 Task: In the Contact  JohnJackson120@Zoho.com, Create email and send with subject: 'Elevate Your Success: Introducing a Transformative Opportunity', and with mail content 'Hello,_x000D_
Unlock your full potential with our game-changing solution. Embrace the possibilities and embark on a journey of growth and success in your industry._x000D_
Regards', attach the document: Agenda.pdf and insert image: visitingcard.jpg. Below Regards, write Instagram and insert the URL: 'www.instagram.com'. Mark checkbox to create task to follow up : In 1 week. Logged in from softage.10@softage.net
Action: Mouse moved to (67, 55)
Screenshot: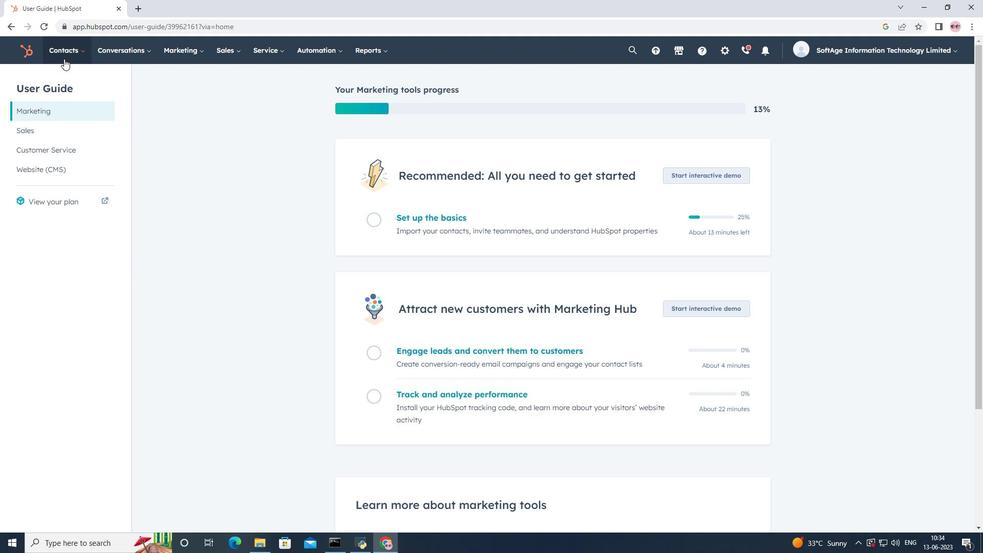 
Action: Mouse pressed left at (67, 55)
Screenshot: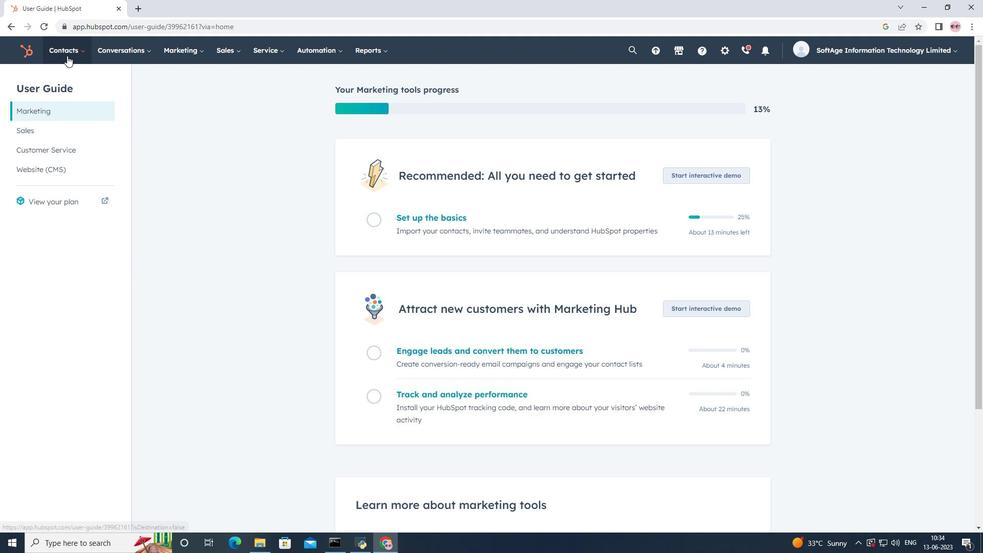 
Action: Mouse moved to (79, 89)
Screenshot: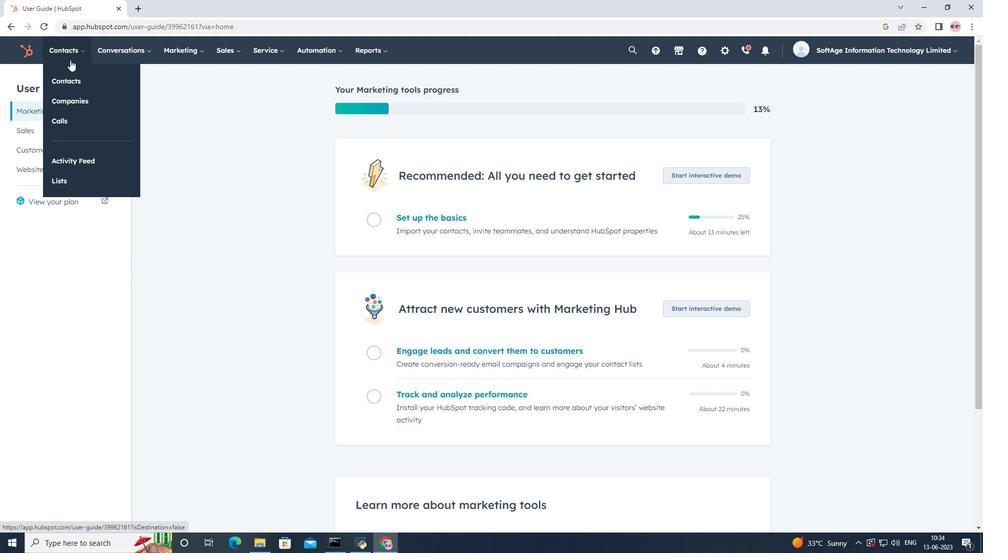 
Action: Mouse pressed left at (79, 89)
Screenshot: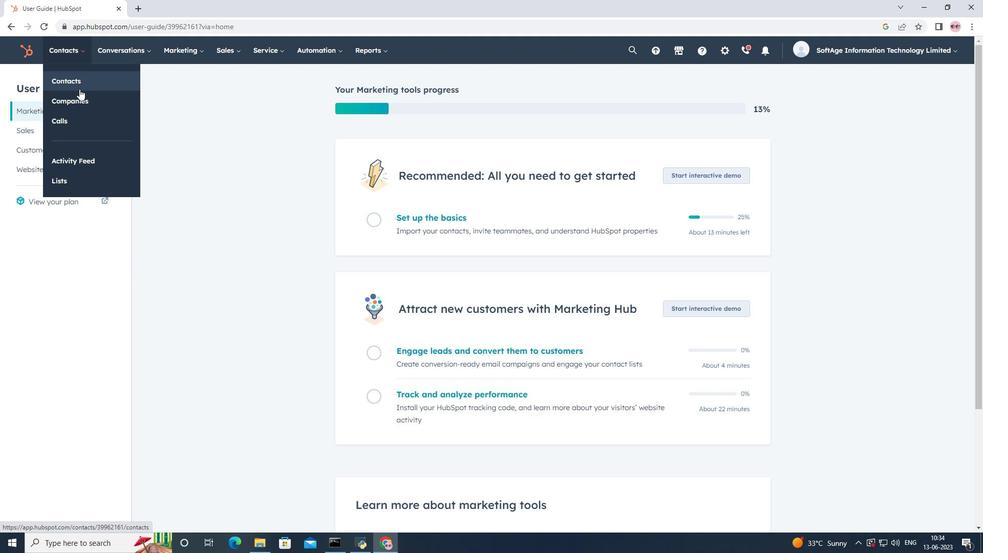
Action: Mouse moved to (95, 168)
Screenshot: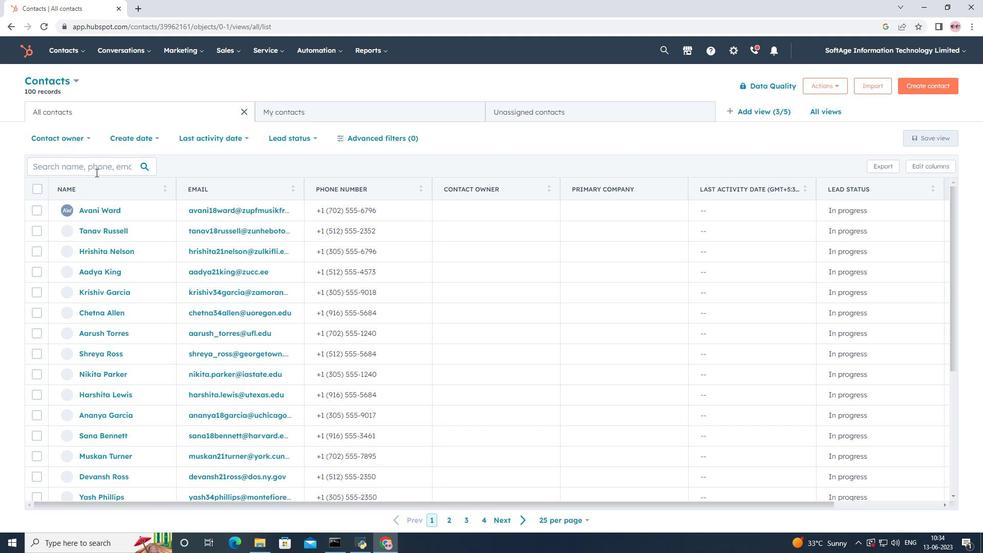 
Action: Mouse pressed left at (95, 168)
Screenshot: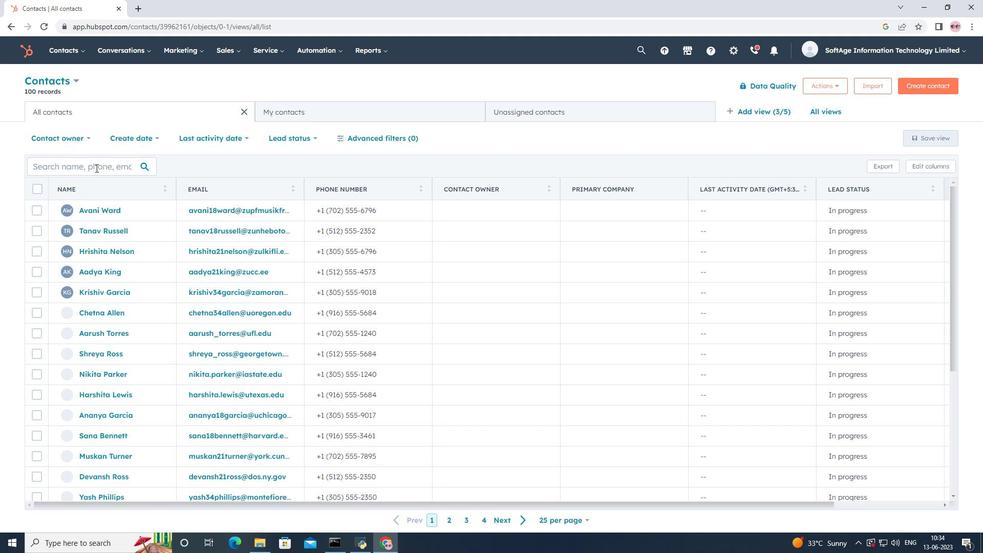 
Action: Key pressed <Key.shift>John<Key.space><Key.backspace><Key.shift><Key.shift><Key.shift><Key.shift><Key.shift><Key.shift><Key.shift><Key.shift><Key.shift><Key.shift><Key.shift><Key.shift><Key.shift>Jackson120<Key.shift>@<Key.shift>Zoha<Key.backspace>o.com
Screenshot: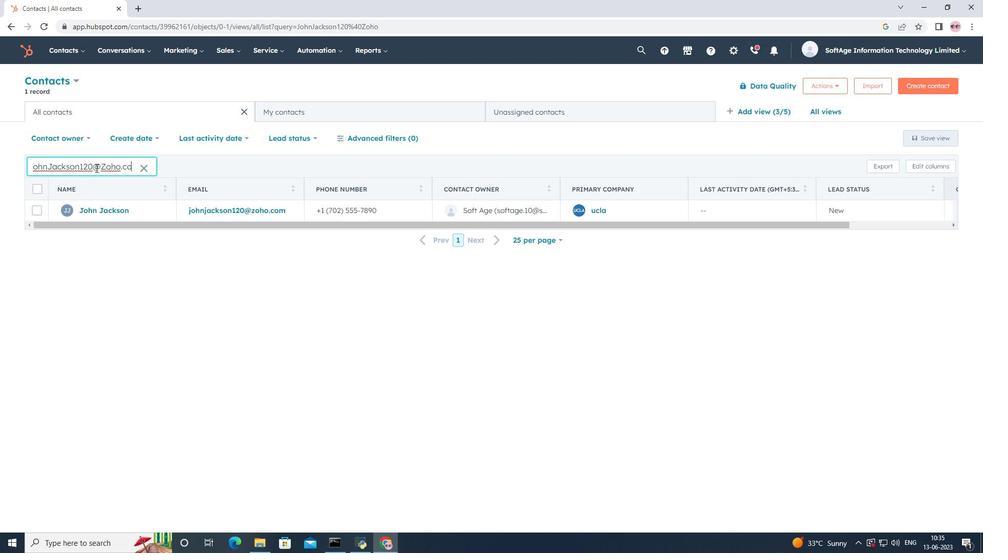 
Action: Mouse moved to (112, 211)
Screenshot: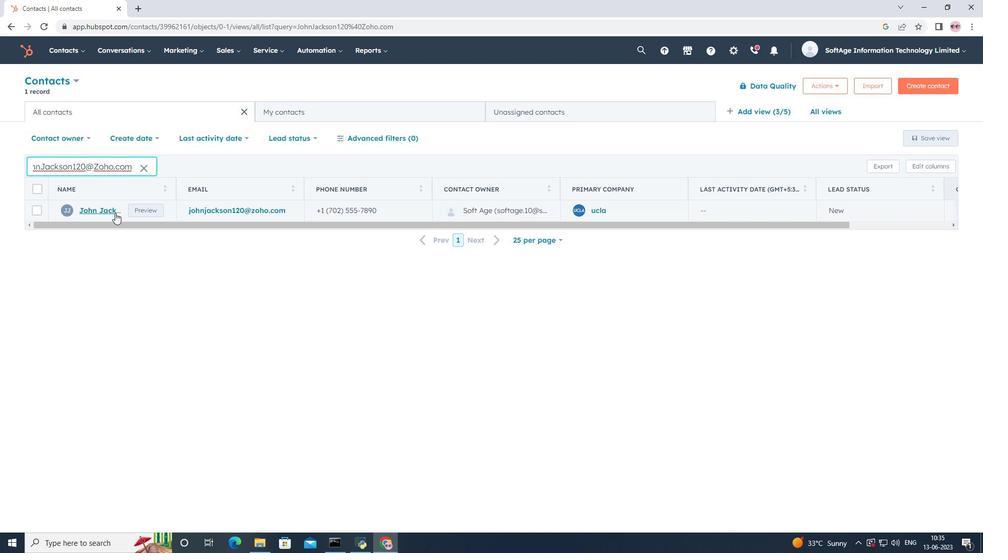 
Action: Mouse pressed left at (112, 211)
Screenshot: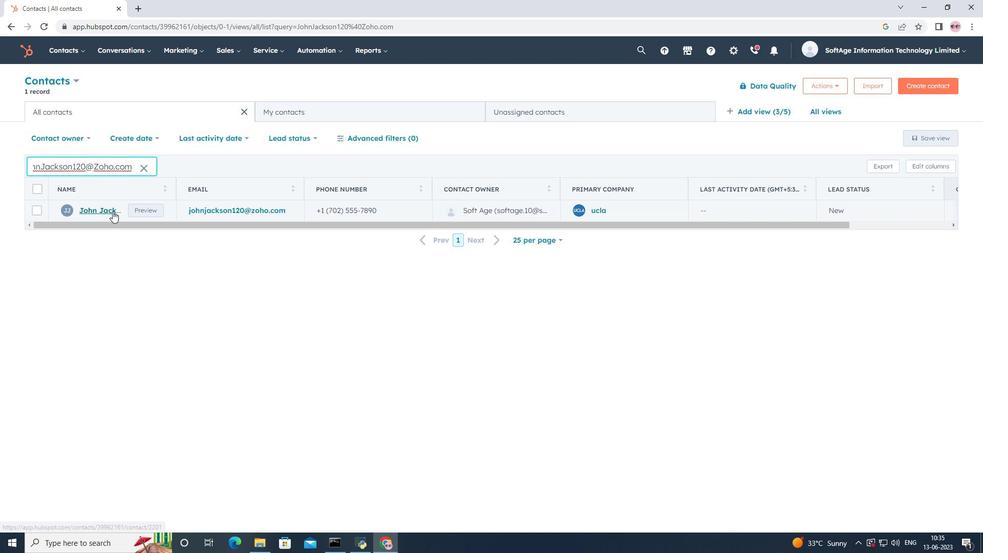 
Action: Mouse moved to (66, 169)
Screenshot: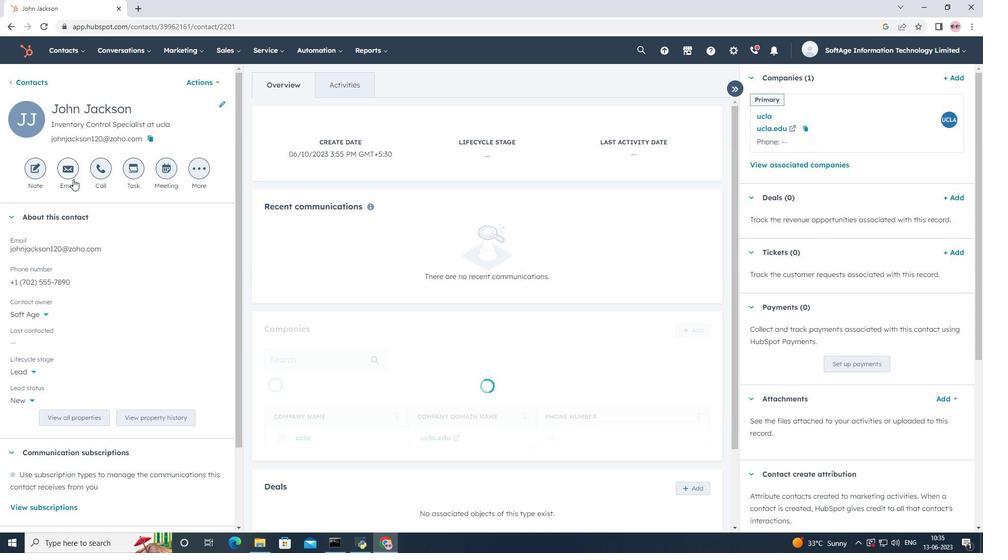 
Action: Mouse pressed left at (66, 169)
Screenshot: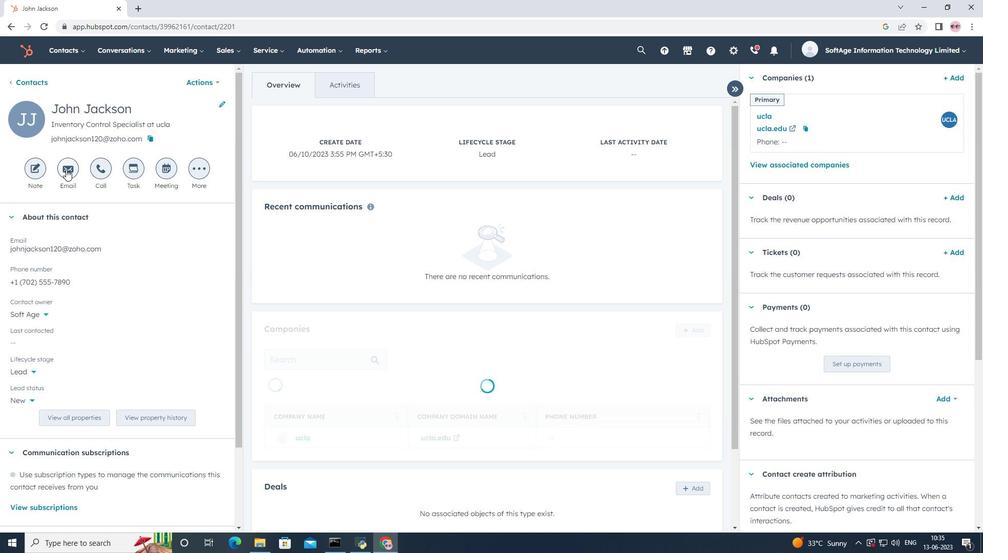 
Action: Mouse moved to (634, 346)
Screenshot: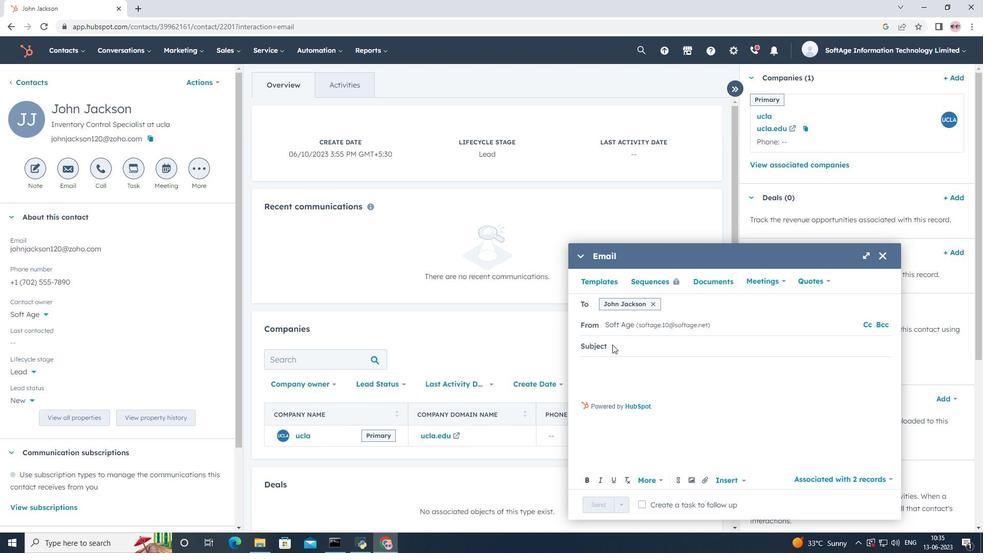 
Action: Mouse pressed left at (634, 346)
Screenshot: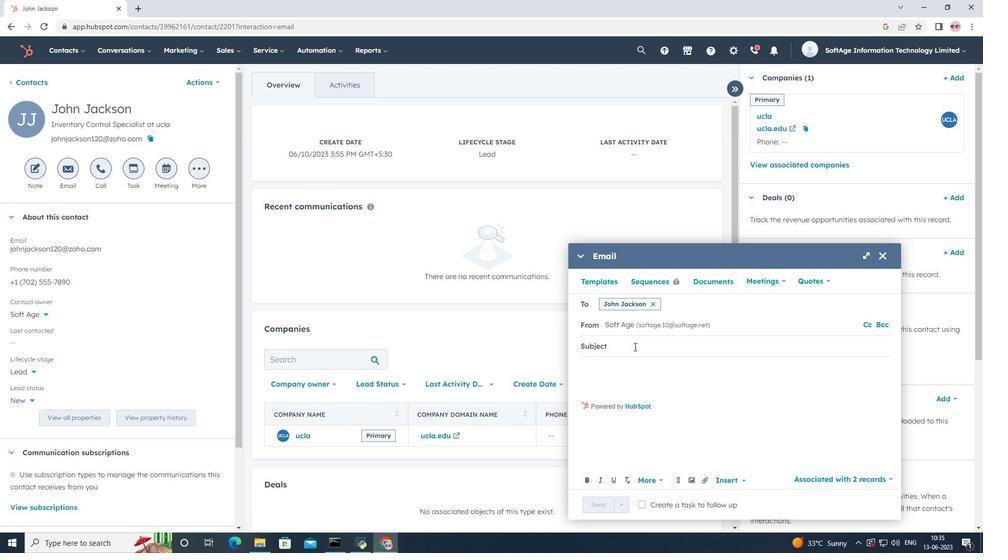 
Action: Key pressed <Key.shift><Key.shift><Key.shift><Key.shift><Key.shift><Key.shift><Key.shift><Key.shift><Key.shift><Key.shift><Key.shift><Key.shift><Key.shift><Key.shift><Key.shift><Key.shift><Key.shift><Key.shift><Key.shift><Key.shift><Key.shift><Key.shift><Key.shift><Key.shift><Key.shift><Key.shift><Key.shift><Key.shift><Key.shift><Key.shift><Key.shift><Key.shift><Key.shift><Key.shift><Key.shift><Key.shift><Key.shift><Key.shift><Key.shift><Key.shift><Key.shift><Key.shift><Key.shift><Key.shift><Key.shift><Key.shift><Key.shift><Key.shift><Key.shift><Key.shift><Key.shift><Key.shift><Key.shift><Key.shift><Key.shift><Key.shift><Key.shift><Key.shift><Key.shift><Key.shift><Key.shift><Key.shift><Key.shift><Key.shift><Key.shift>Elevate<Key.space><Key.shift>Your<Key.space><Key.shift>Success<Key.shift>:<Key.space><Key.shift><Key.shift><Key.shift><Key.shift><Key.shift><Key.shift><Key.shift><Key.shift><Key.shift><Key.shift><Key.shift>introducing<Key.space>a<Key.space><Key.shift>Trans<Key.space><Key.backspace><Key.shift><Key.shift><Key.shift><Key.shift><Key.shift><Key.shift><Key.shift><Key.shift><Key.shift><Key.shift><Key.shift><Key.shift><Key.shift><Key.shift>F<Key.backspace>formative<Key.space><Key.shift><Key.shift><Key.shift>Opportunity<Key.enter>
Screenshot: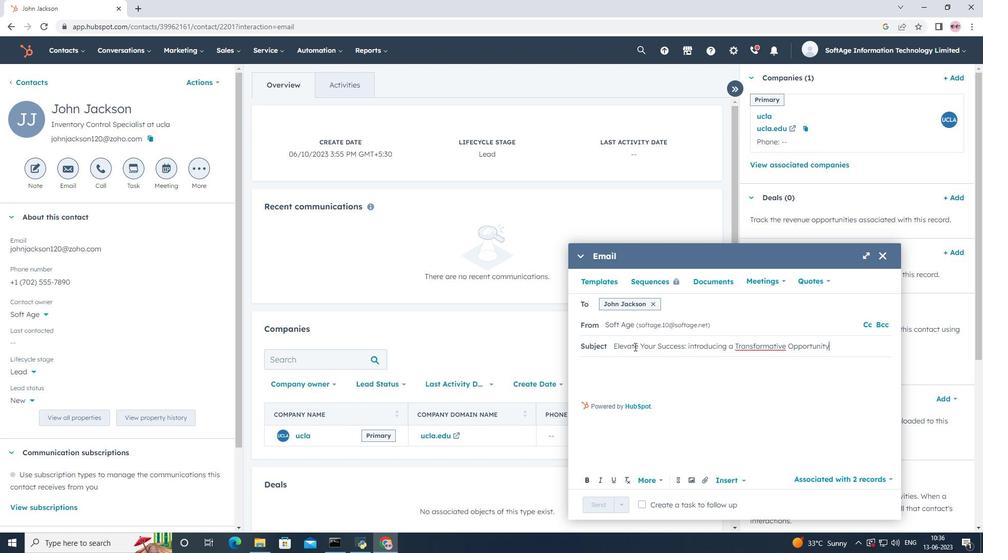 
Action: Mouse moved to (610, 370)
Screenshot: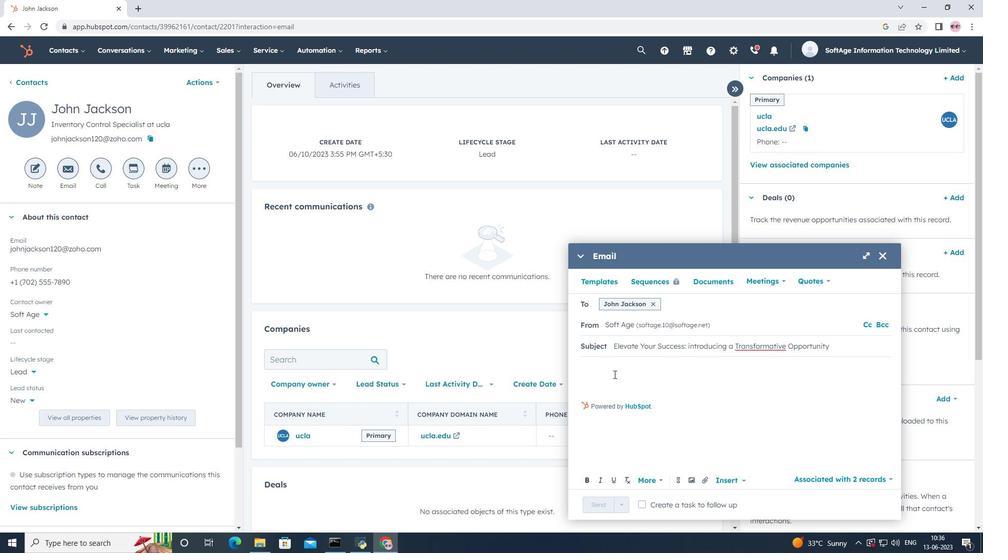
Action: Mouse pressed left at (610, 370)
Screenshot: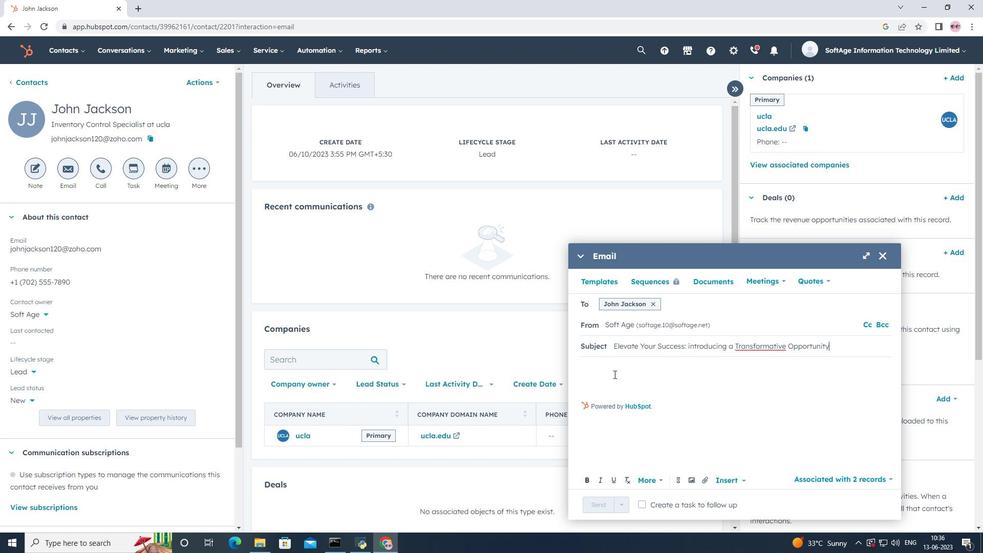 
Action: Key pressed <Key.shift>hello<Key.backspace><Key.backspace><Key.backspace><Key.backspace><Key.backspace><Key.shift>Hello<Key.enter><Key.shift><Key.shift><Key.shift><Key.shift><Key.shift><Key.shift><Key.shift><Key.shift><Key.shift><Key.shift><Key.shift><Key.shift><Key.shift><Key.shift><Key.shift><Key.shift><Key.shift><Key.shift><Key.shift><Key.shift><Key.shift>Unlock<Key.space><Key.shift><Key.shift><Key.shift><Key.shift><Key.shift><Key.shift><Key.shift><Key.shift>your<Key.space>full<Key.space><Key.shift><Key.shift><Key.shift><Key.shift><Key.shift><Key.shift>P<Key.backspace>potential<Key.space>with<Key.space><Key.shift>our<Key.space>game<Key.space><Key.backspace>-chanh<Key.backspace>ging<Key.space>solution<Key.space><Key.backspace>.<Key.space><Key.shift><Key.shift><Key.shift><Key.shift><Key.shift><Key.shift><Key.shift><Key.shift><Key.shift><Key.shift><Key.shift>Embrace<Key.space>the<Key.space>possibilities<Key.space>and<Key.space>embark<Key.space>on<Key.space>a<Key.space>journey<Key.space>of<Key.space>growth<Key.space>and<Key.space>success<Key.space>in<Key.space>your<Key.space>industry.
Screenshot: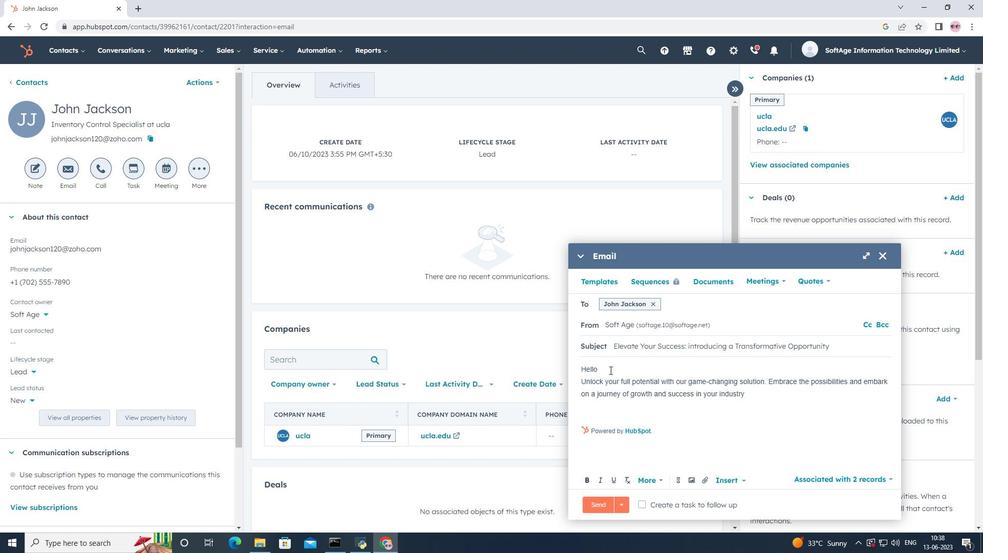 
Action: Mouse moved to (569, 415)
Screenshot: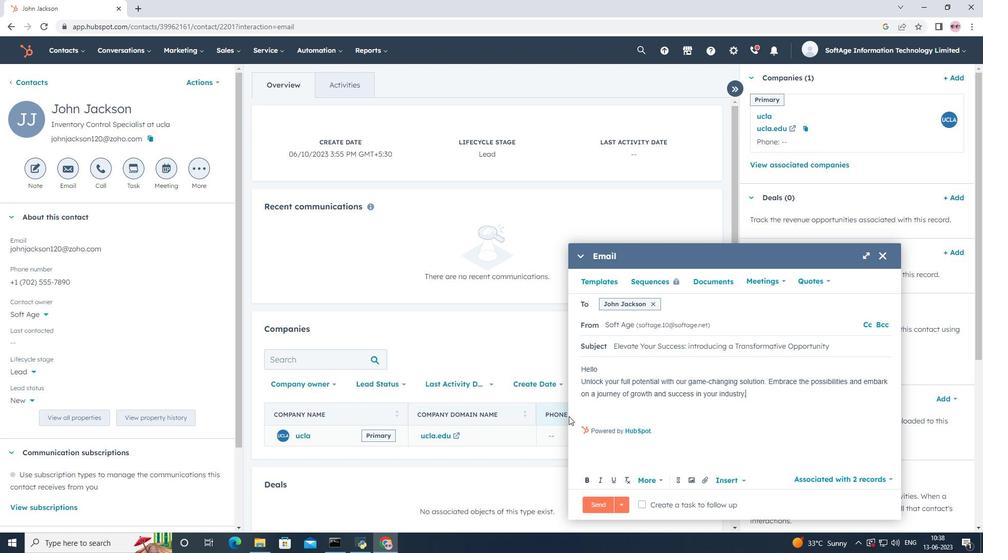 
Action: Key pressed <Key.enter><Key.shift>Regards
Screenshot: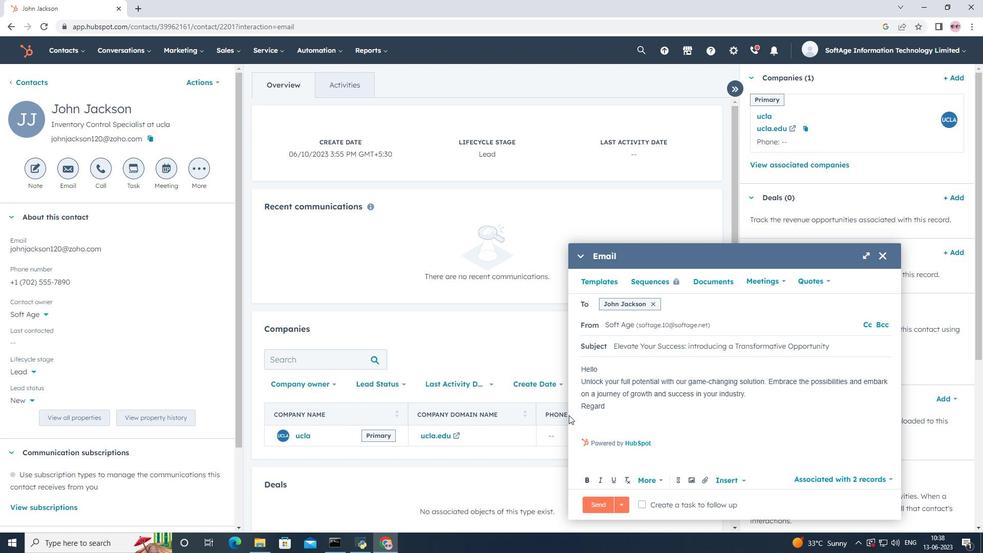 
Action: Mouse moved to (689, 475)
Screenshot: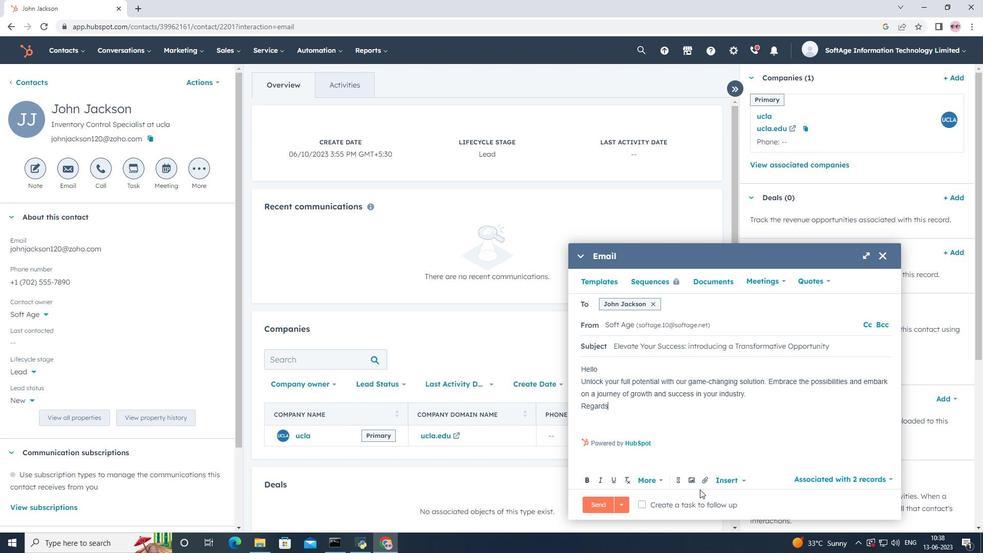 
Action: Mouse scrolled (689, 474) with delta (0, 0)
Screenshot: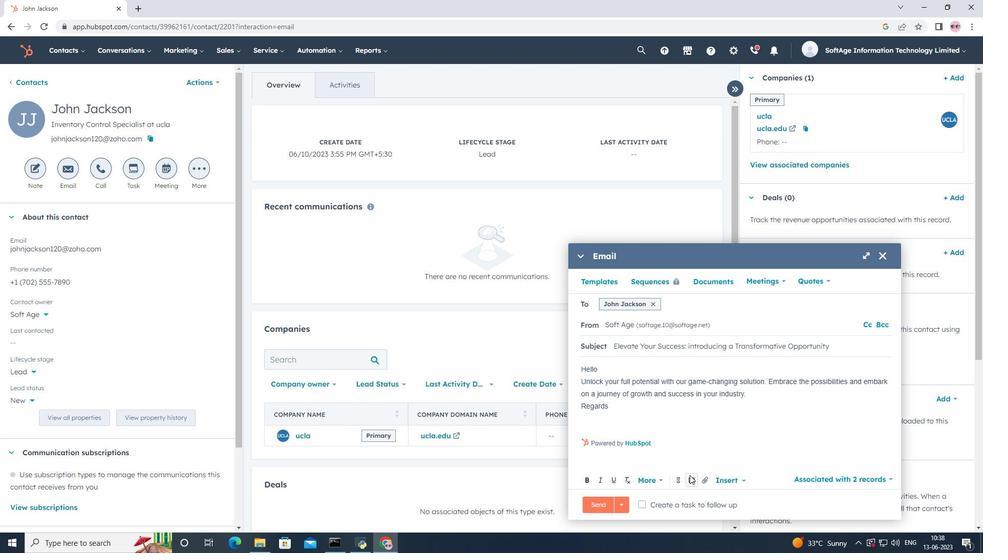 
Action: Mouse scrolled (689, 474) with delta (0, 0)
Screenshot: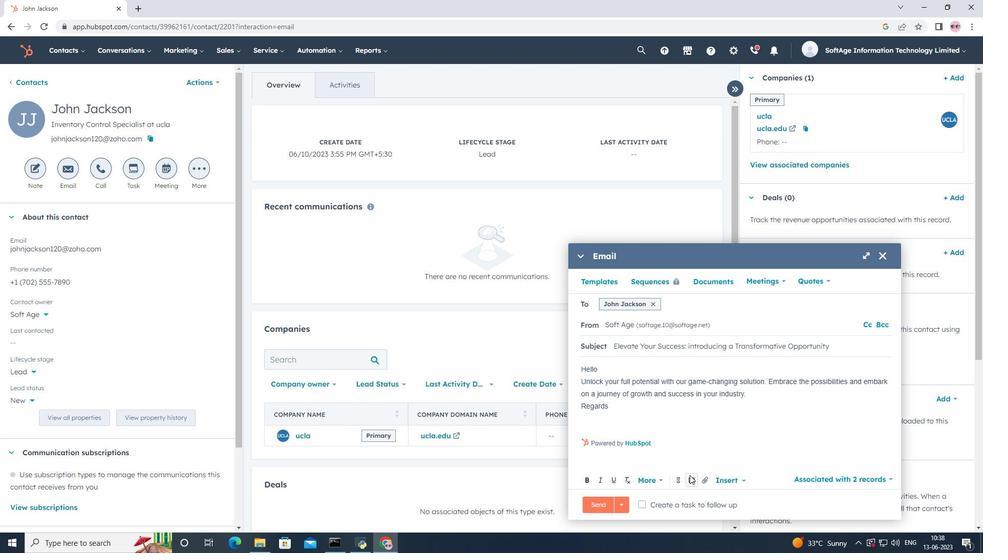 
Action: Mouse scrolled (689, 474) with delta (0, 0)
Screenshot: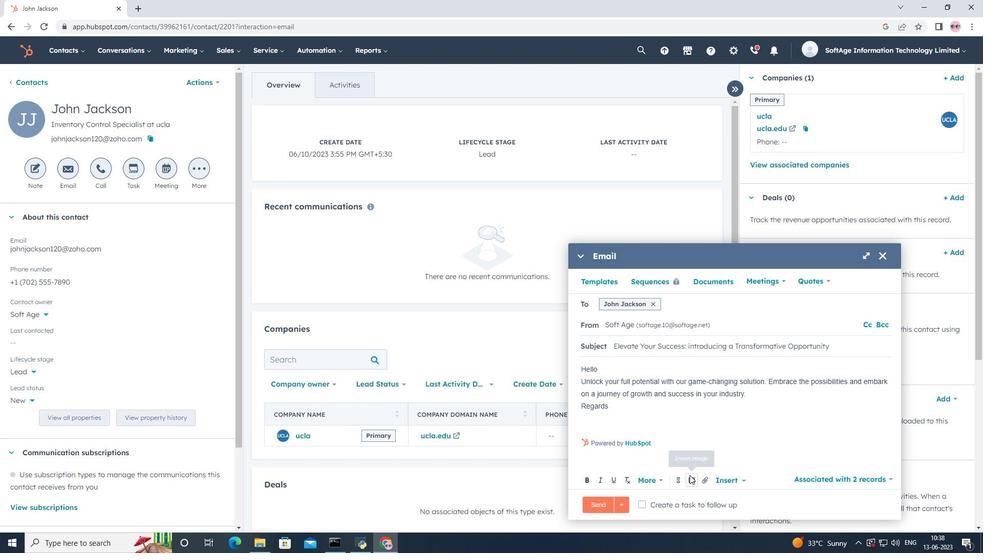 
Action: Mouse moved to (705, 481)
Screenshot: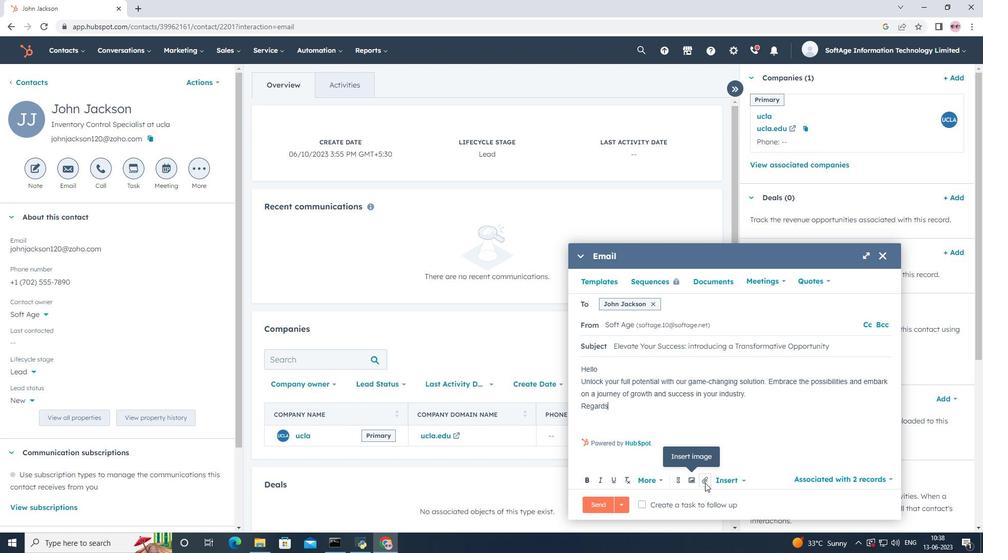 
Action: Mouse pressed left at (705, 481)
Screenshot: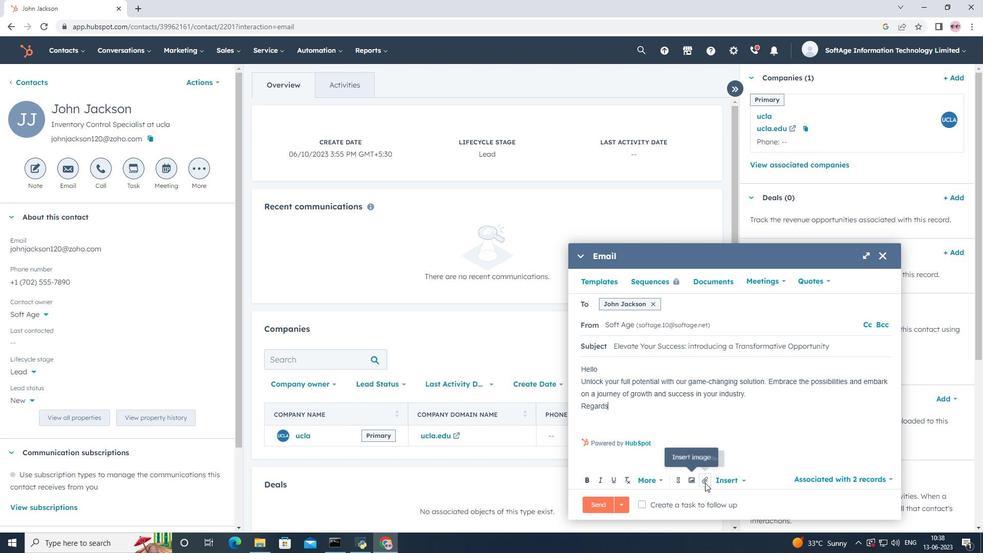 
Action: Mouse moved to (716, 451)
Screenshot: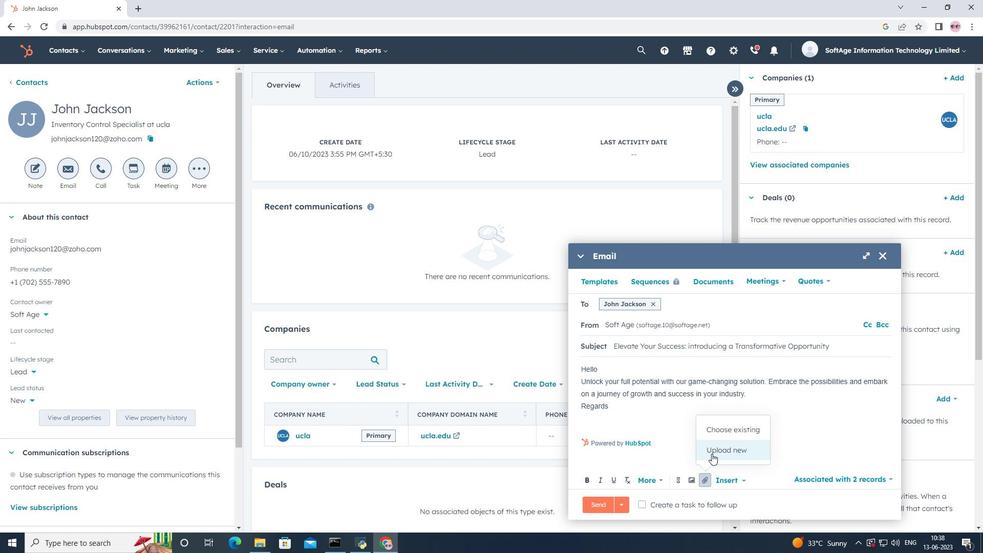 
Action: Mouse pressed left at (716, 451)
Screenshot: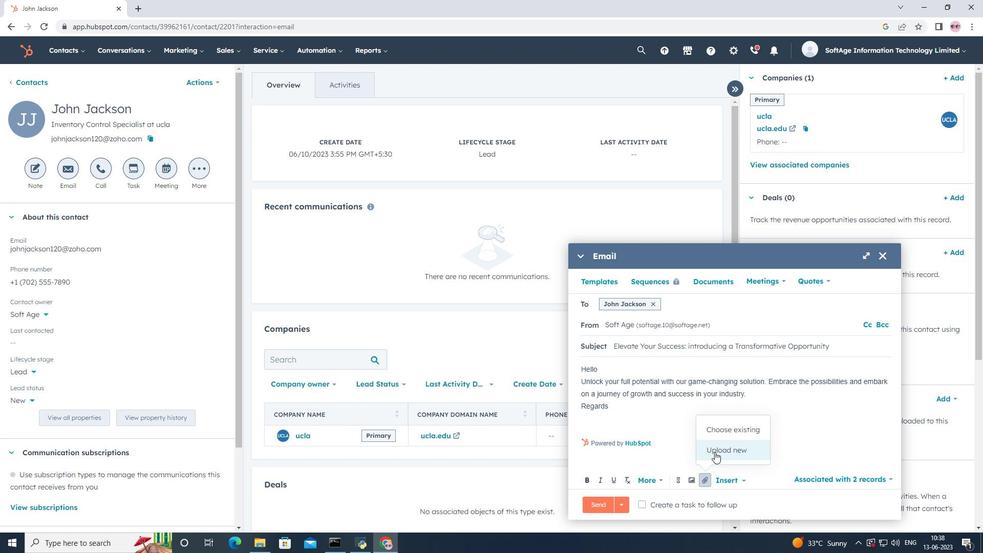
Action: Mouse moved to (51, 129)
Screenshot: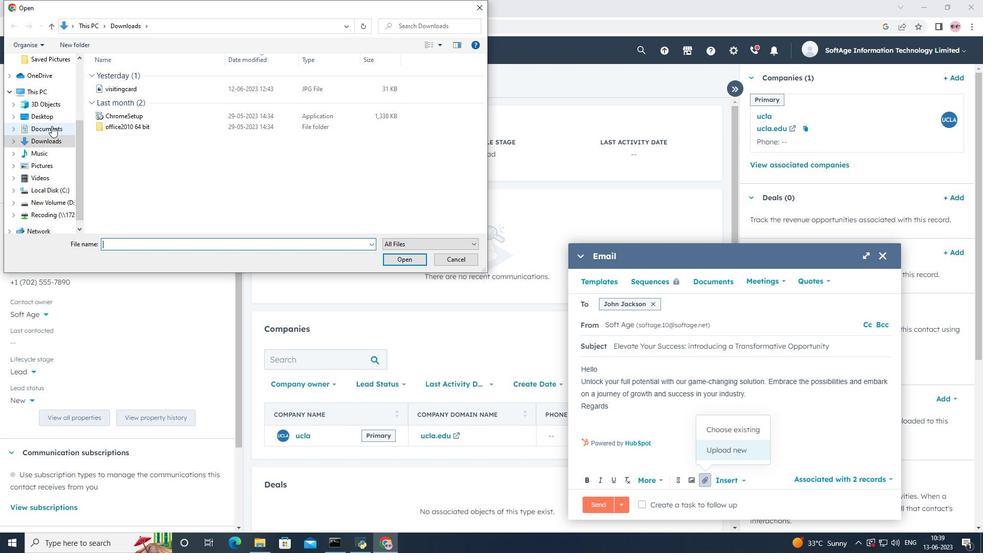 
Action: Mouse pressed left at (51, 129)
Screenshot: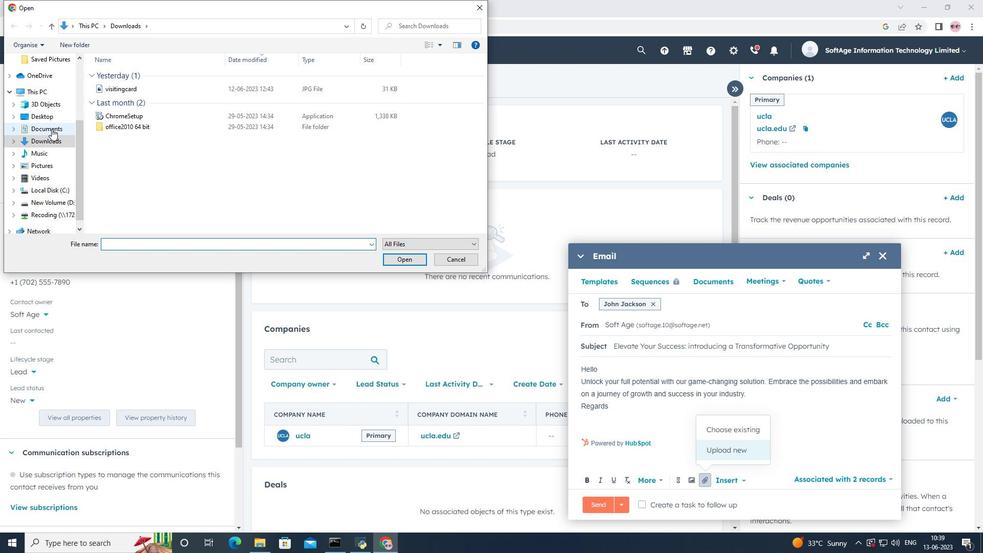 
Action: Mouse moved to (146, 78)
Screenshot: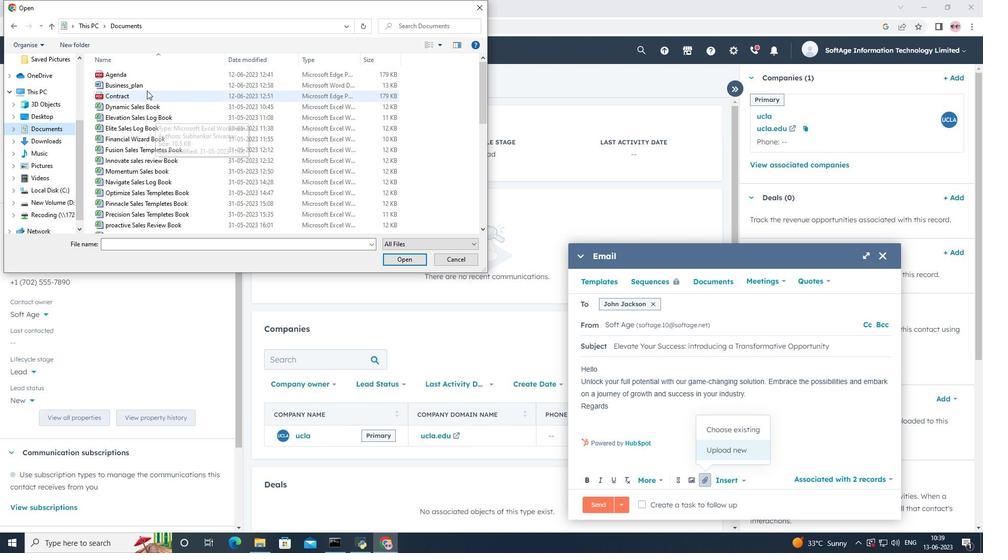 
Action: Mouse pressed left at (146, 78)
Screenshot: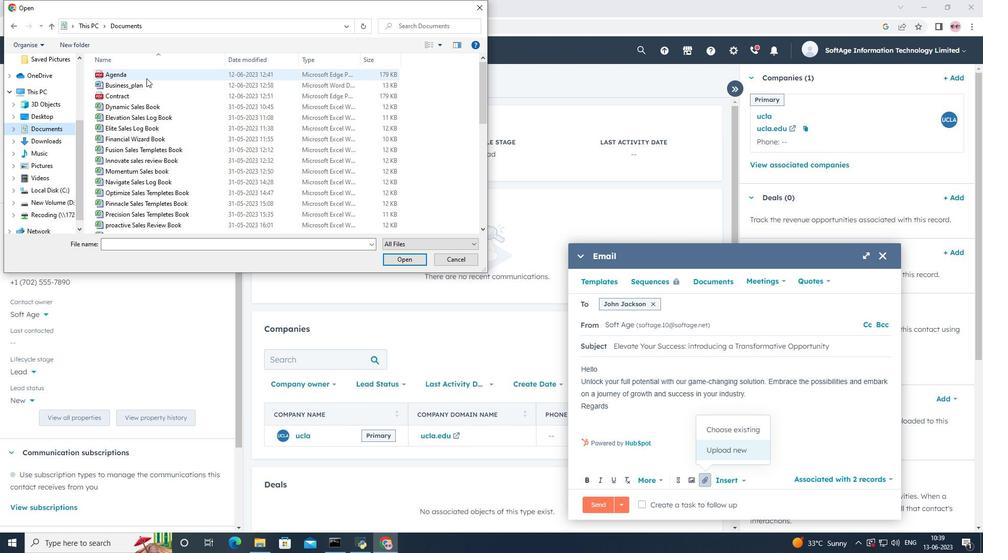 
Action: Mouse moved to (409, 257)
Screenshot: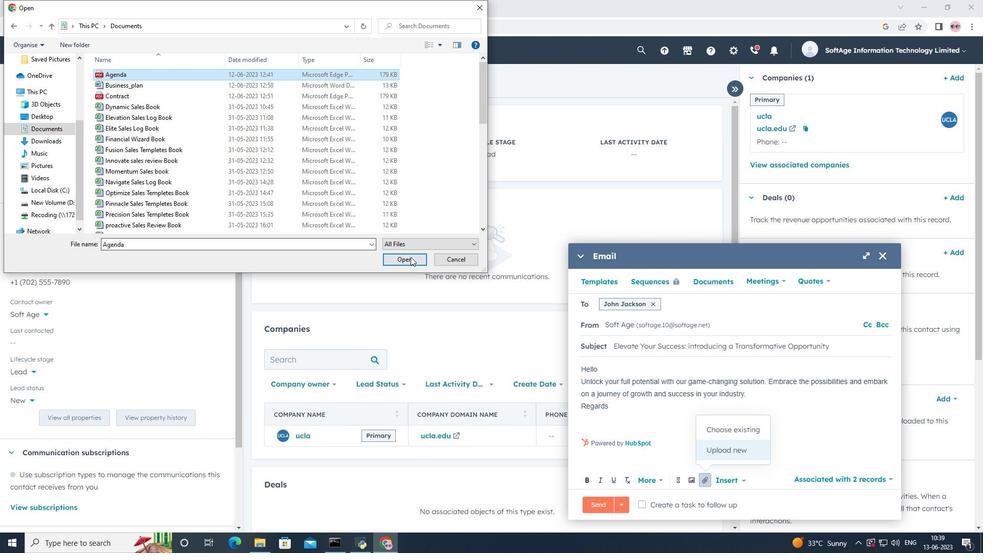 
Action: Mouse pressed left at (409, 257)
Screenshot: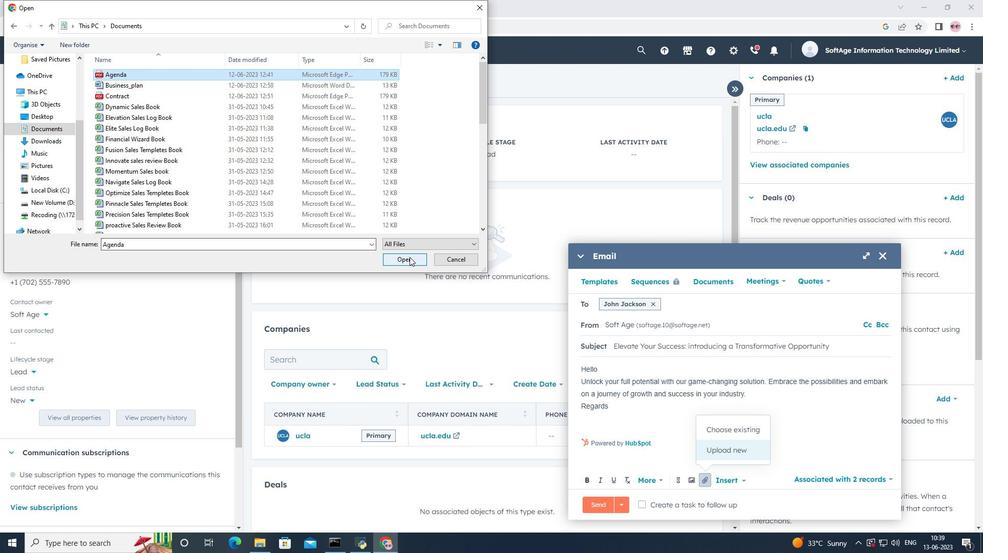 
Action: Mouse moved to (691, 452)
Screenshot: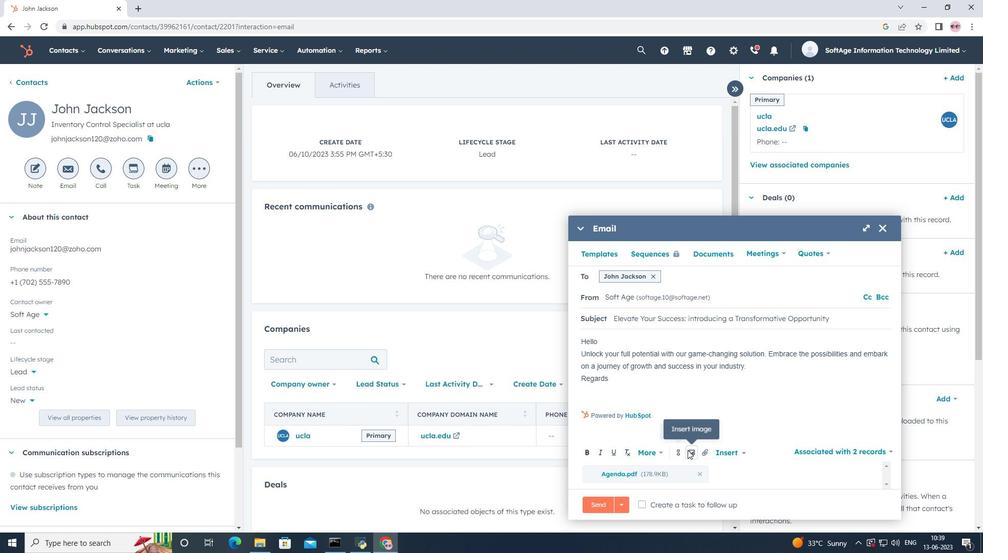 
Action: Mouse pressed left at (691, 452)
Screenshot: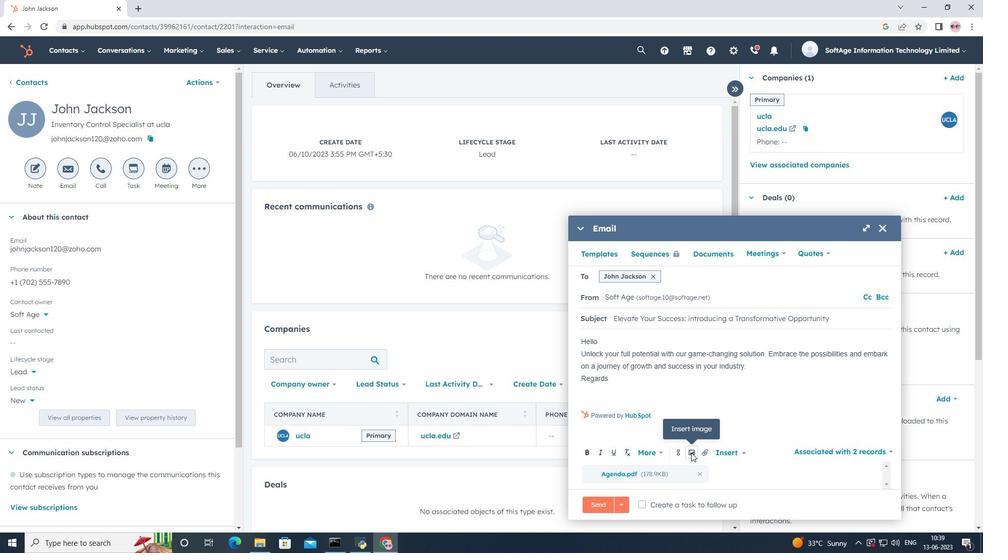 
Action: Mouse moved to (689, 421)
Screenshot: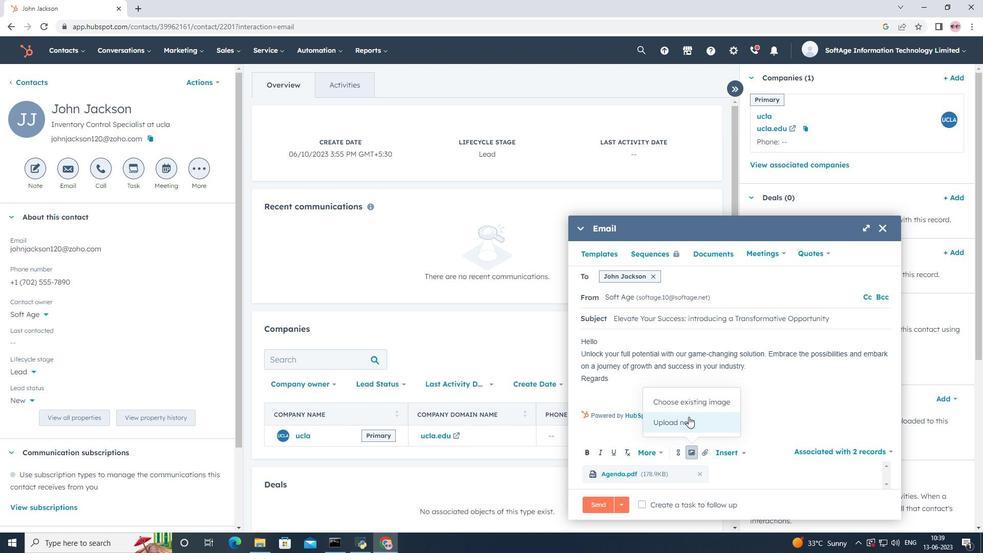 
Action: Mouse pressed left at (689, 421)
Screenshot: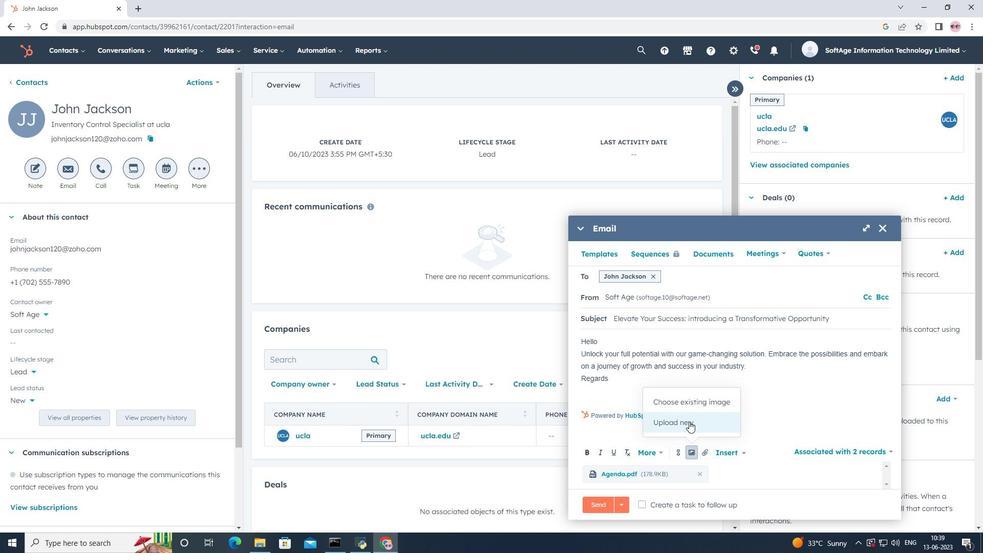 
Action: Mouse moved to (51, 141)
Screenshot: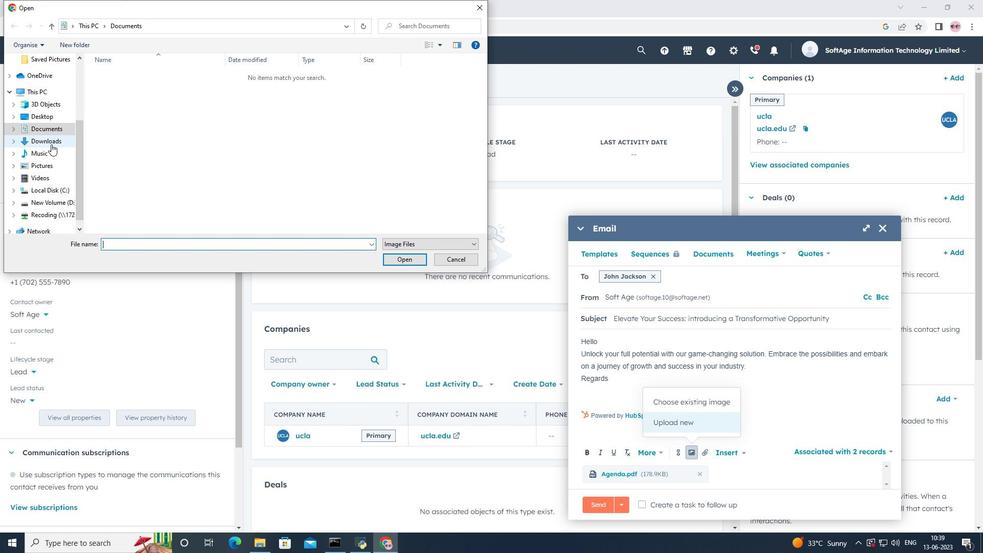 
Action: Mouse pressed left at (51, 141)
Screenshot: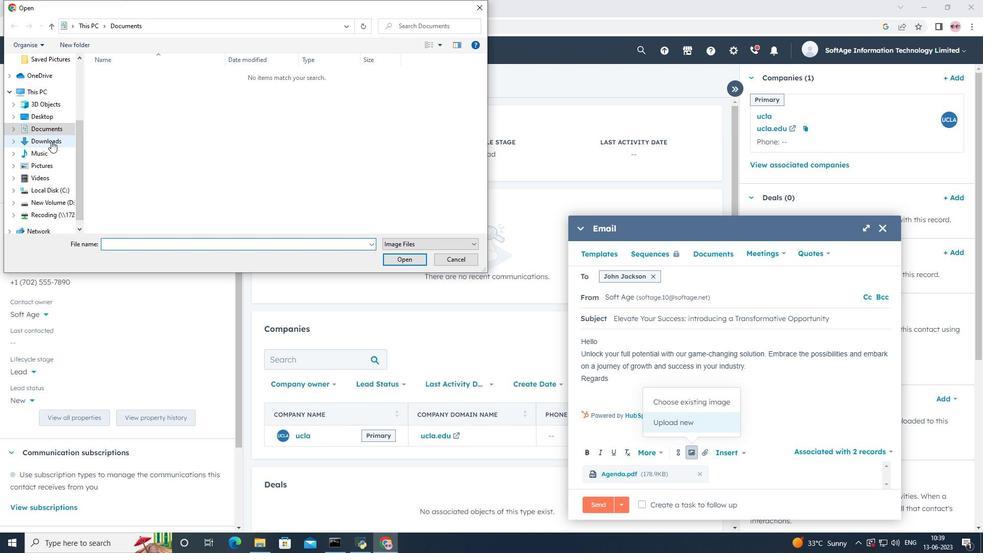 
Action: Mouse moved to (134, 87)
Screenshot: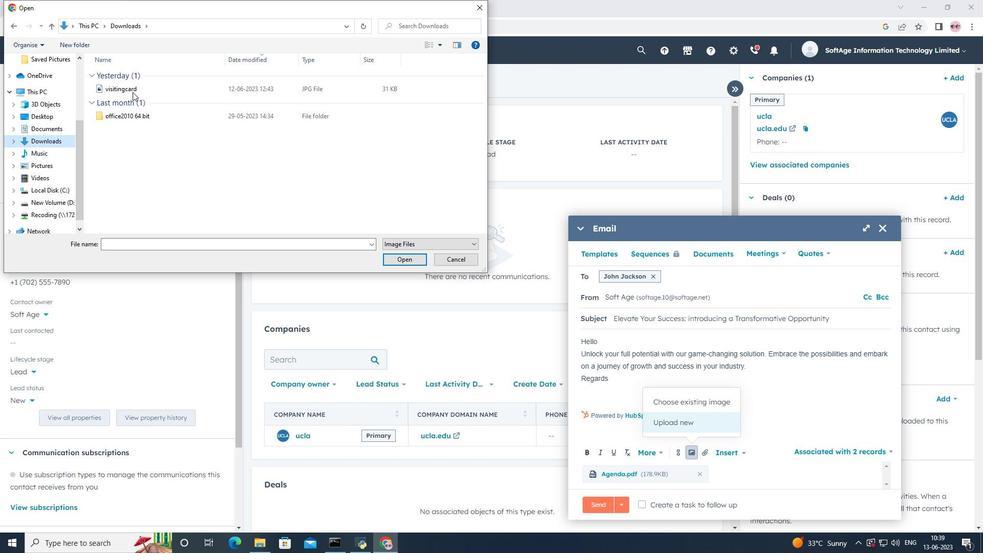 
Action: Mouse pressed left at (134, 87)
Screenshot: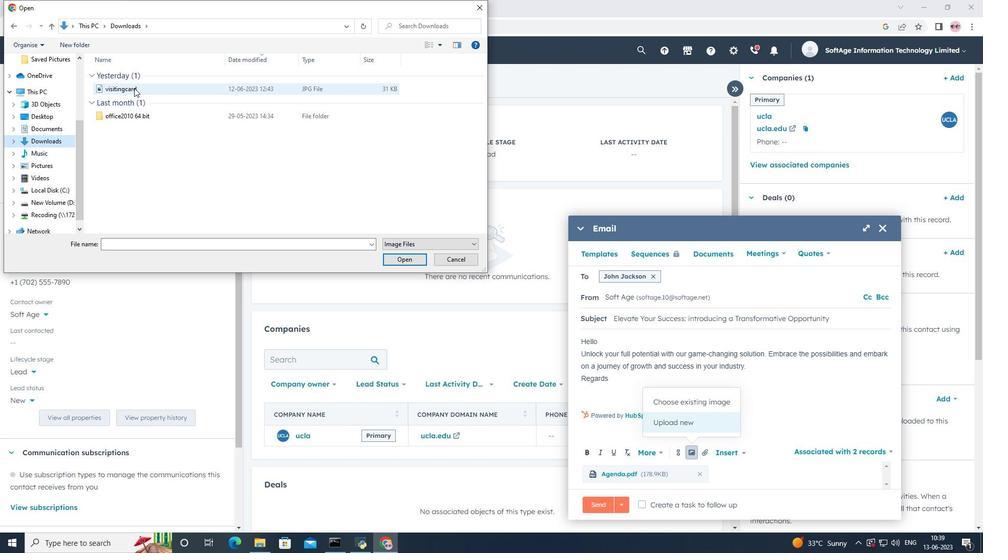 
Action: Mouse moved to (403, 260)
Screenshot: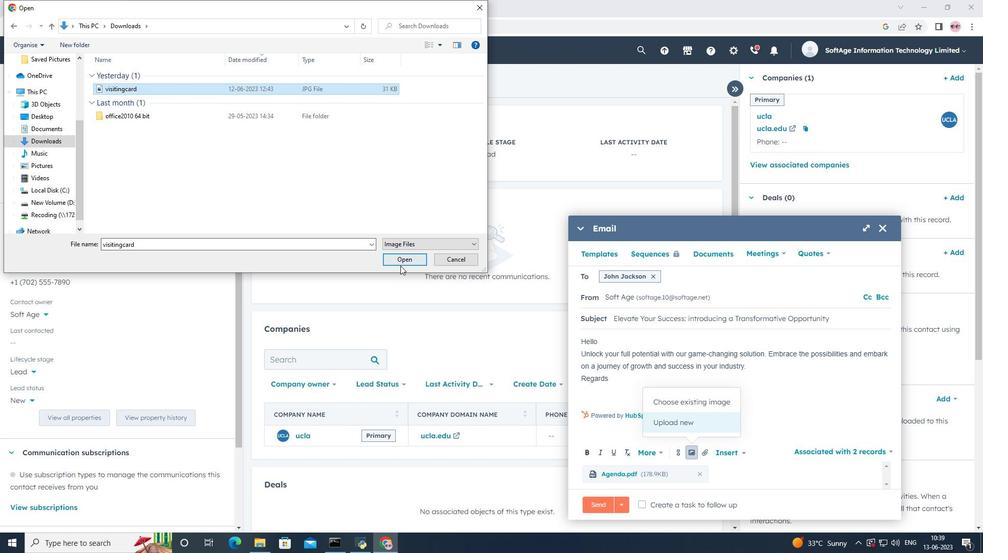 
Action: Mouse pressed left at (403, 260)
Screenshot: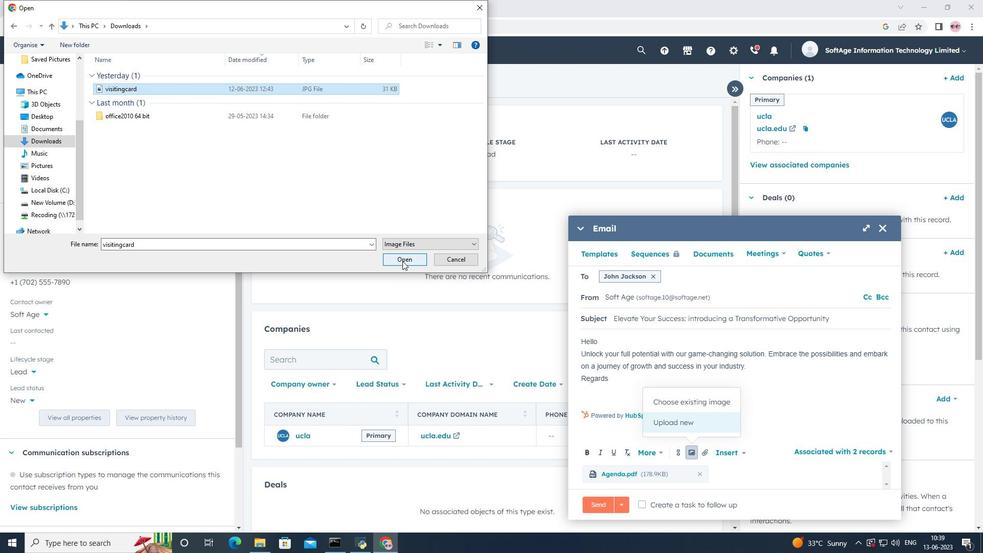 
Action: Mouse moved to (613, 285)
Screenshot: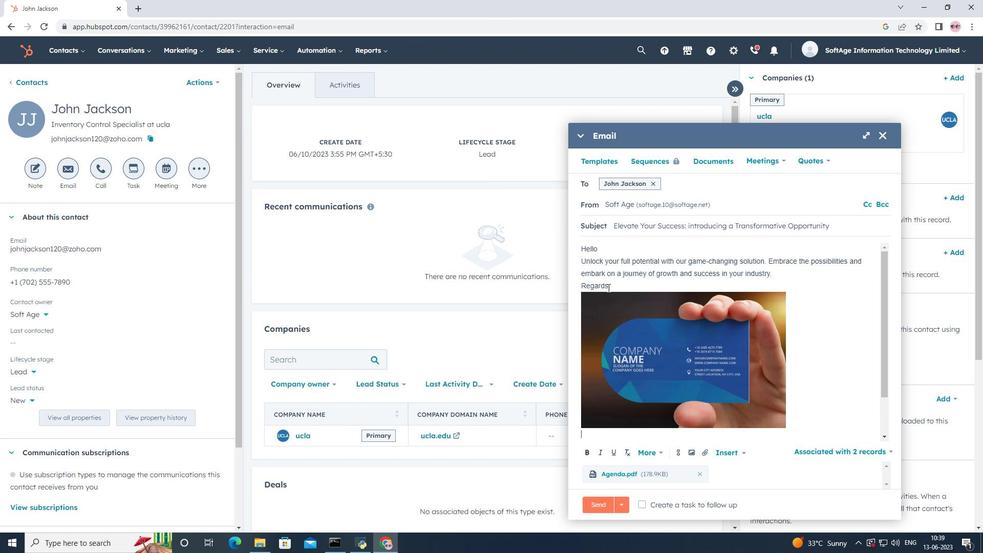 
Action: Mouse pressed left at (613, 285)
Screenshot: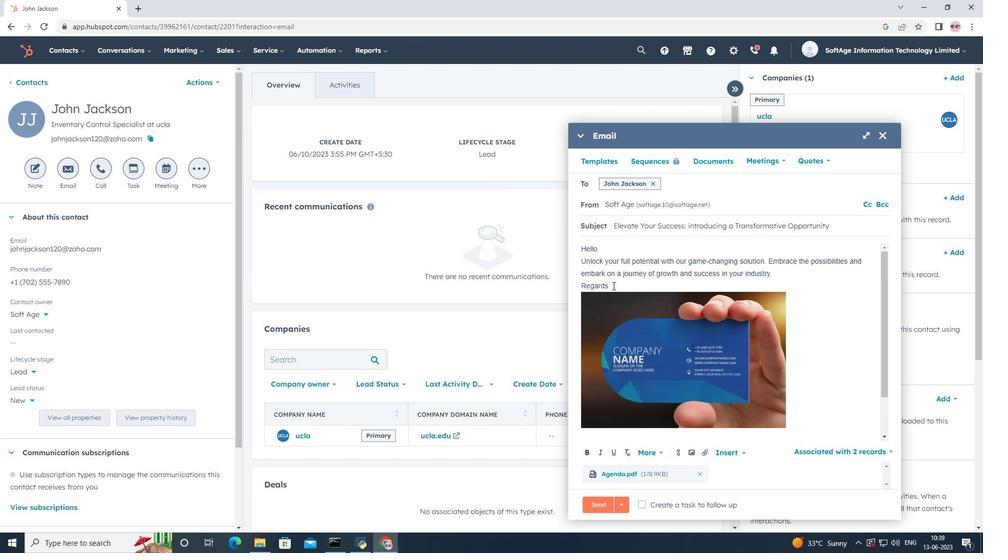 
Action: Key pressed <Key.enter><Key.shift>Instagram
Screenshot: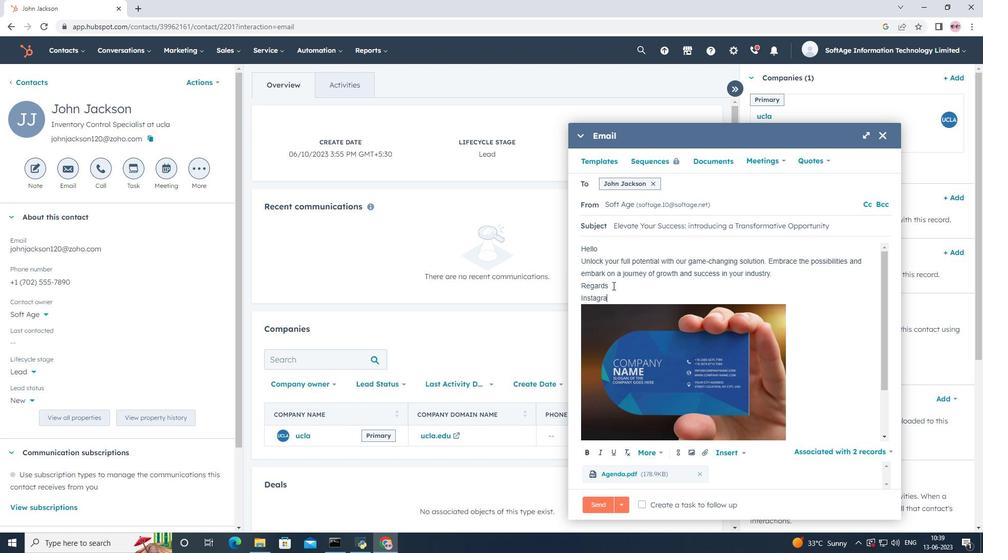 
Action: Mouse moved to (613, 289)
Screenshot: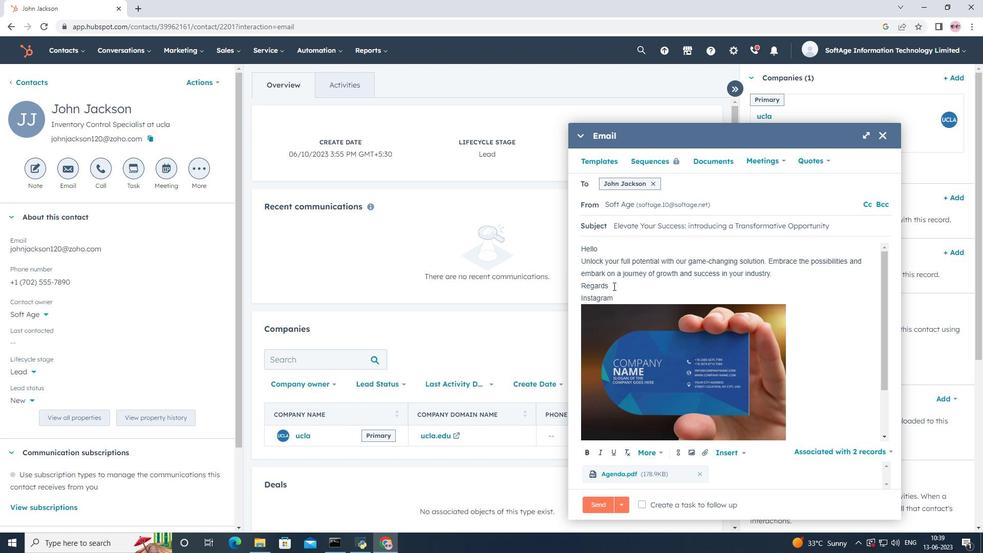 
Action: Key pressed <Key.space>
Screenshot: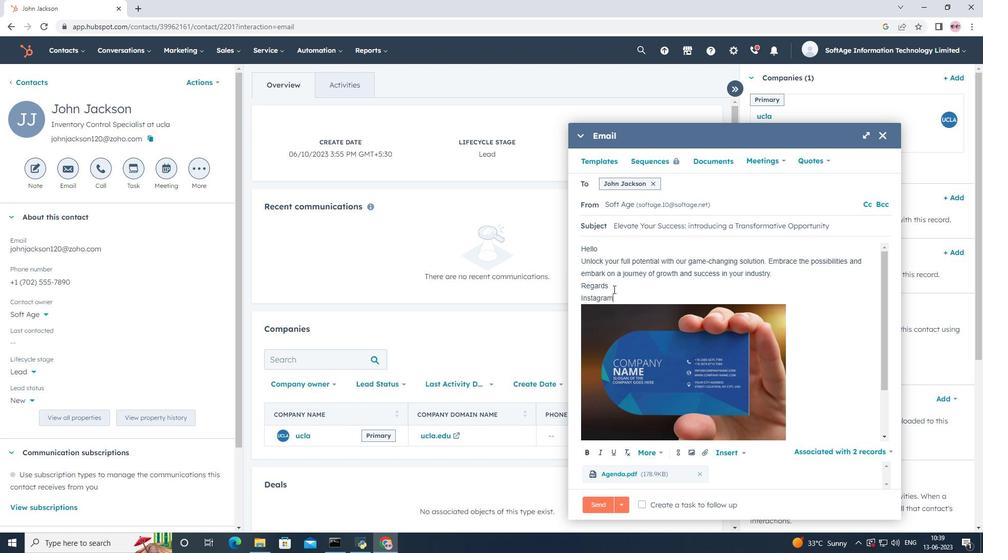 
Action: Mouse moved to (676, 453)
Screenshot: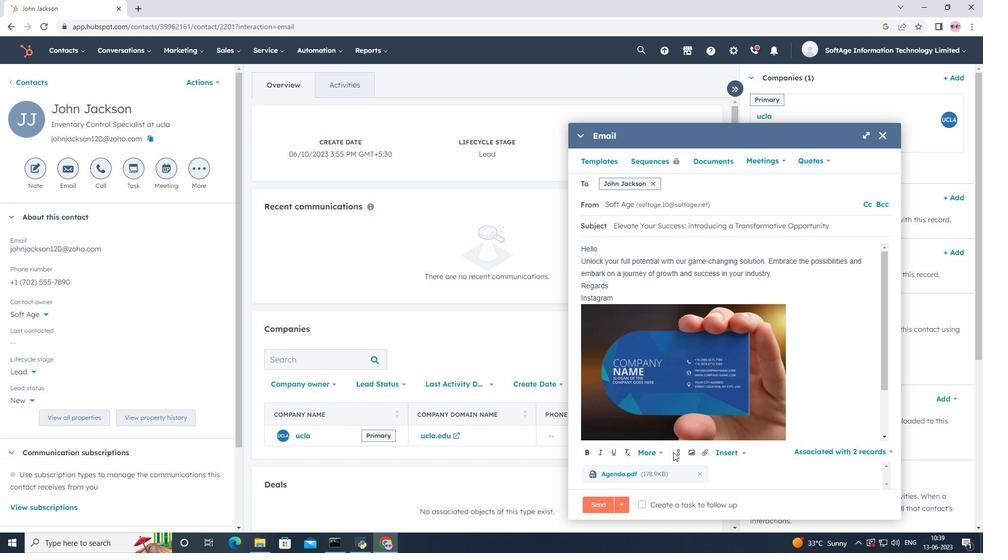 
Action: Mouse pressed left at (676, 453)
Screenshot: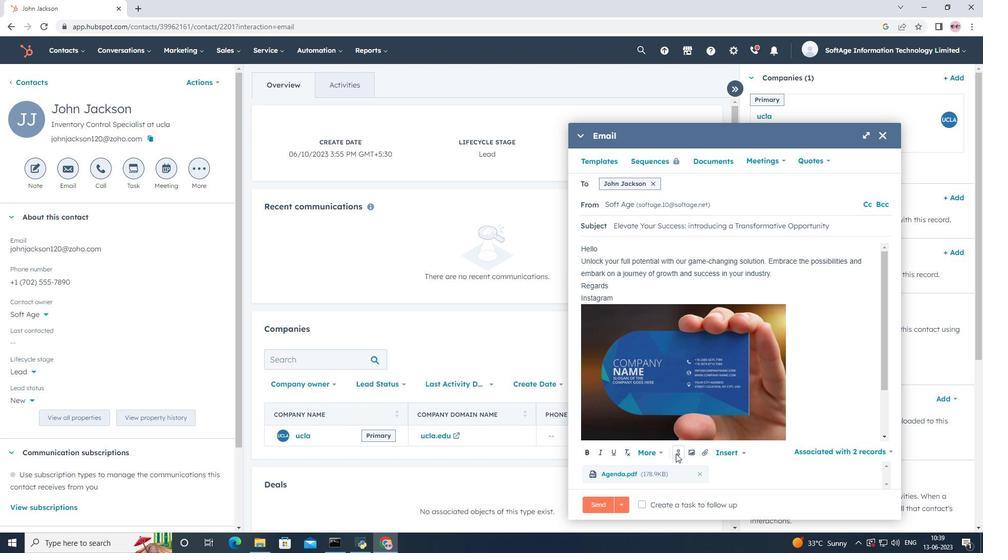 
Action: Mouse moved to (659, 389)
Screenshot: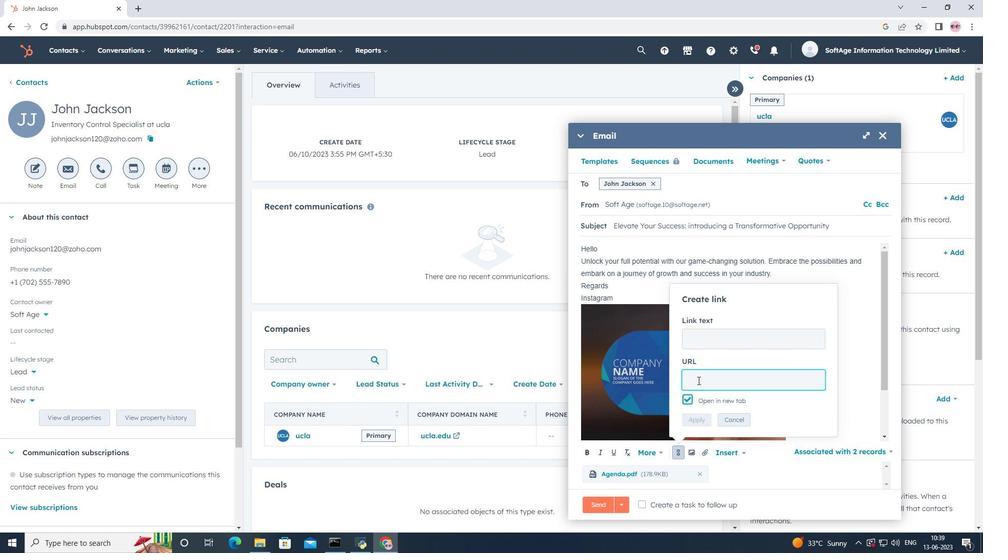 
Action: Key pressed www.instagram.com
Screenshot: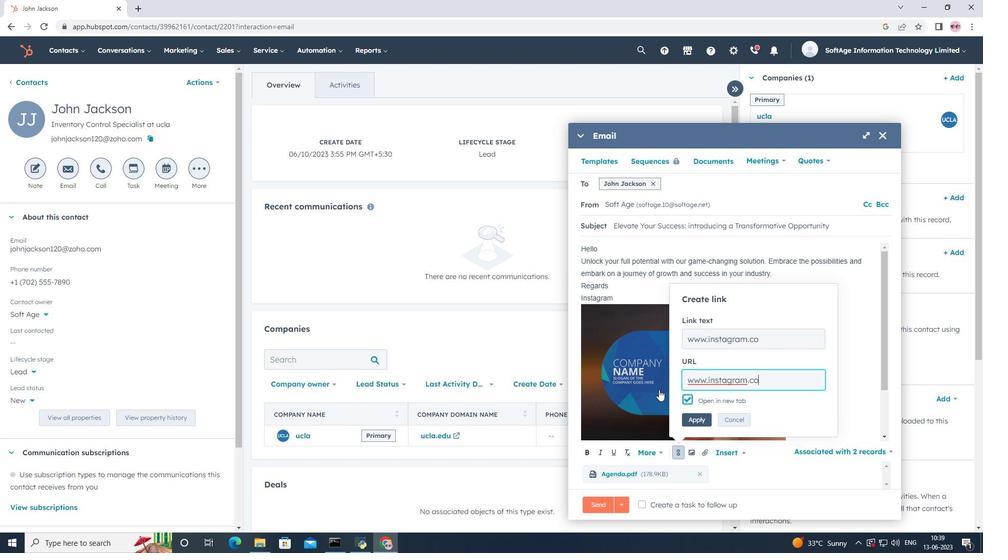 
Action: Mouse moved to (695, 418)
Screenshot: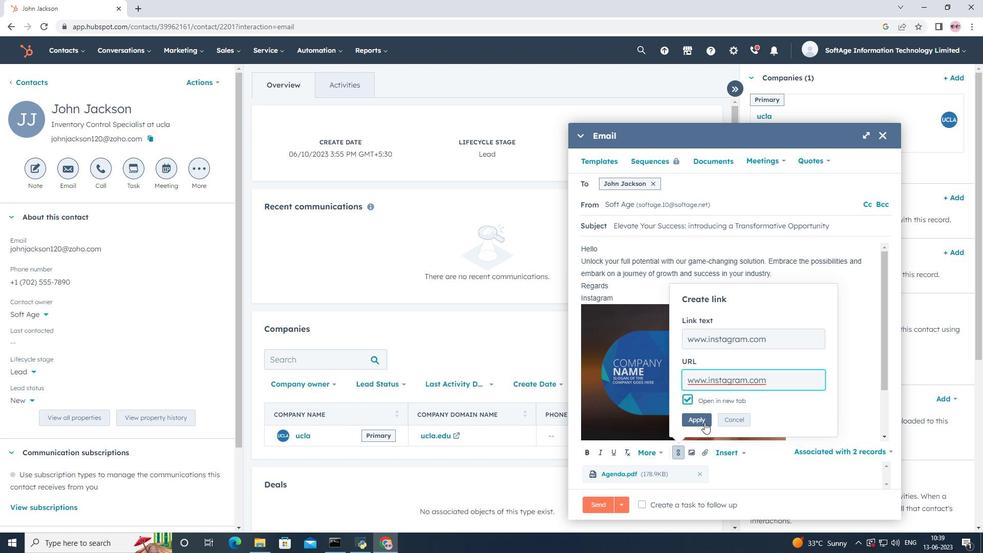
Action: Mouse pressed left at (695, 418)
Screenshot: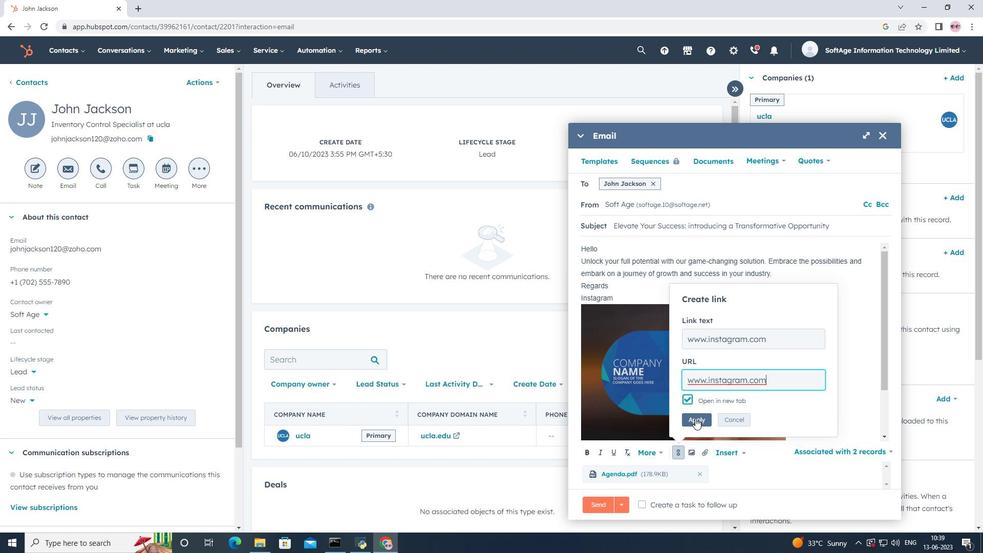 
Action: Mouse scrolled (695, 417) with delta (0, 0)
Screenshot: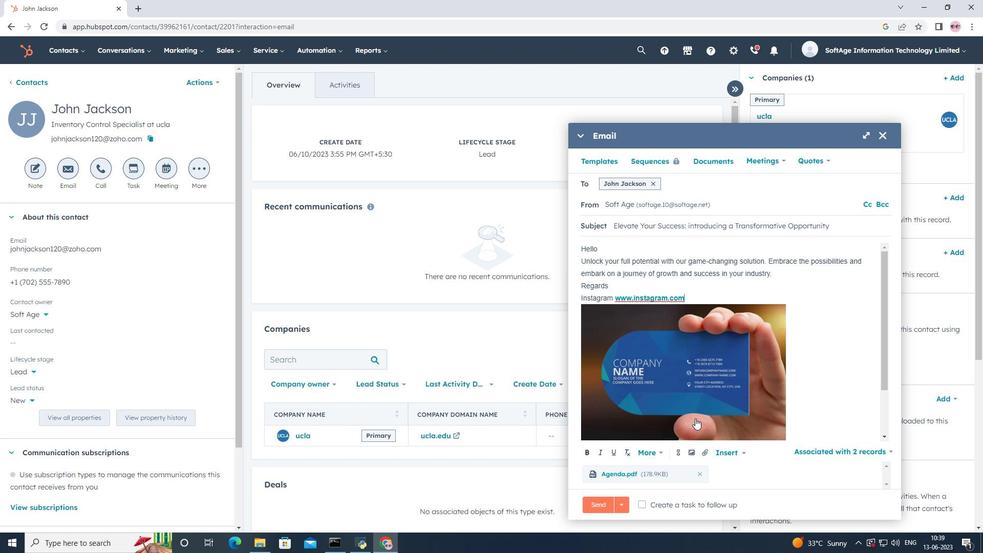 
Action: Mouse scrolled (695, 417) with delta (0, 0)
Screenshot: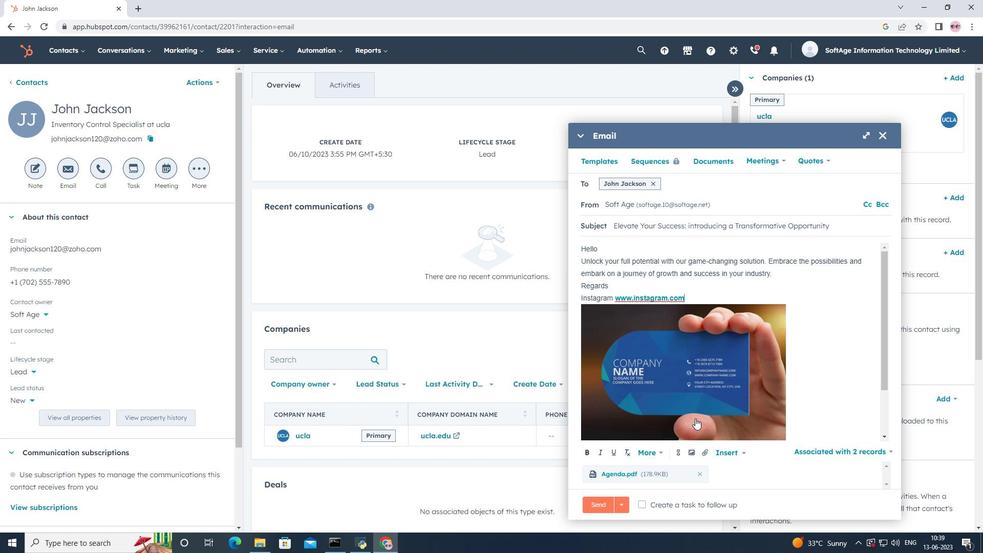 
Action: Mouse moved to (695, 418)
Screenshot: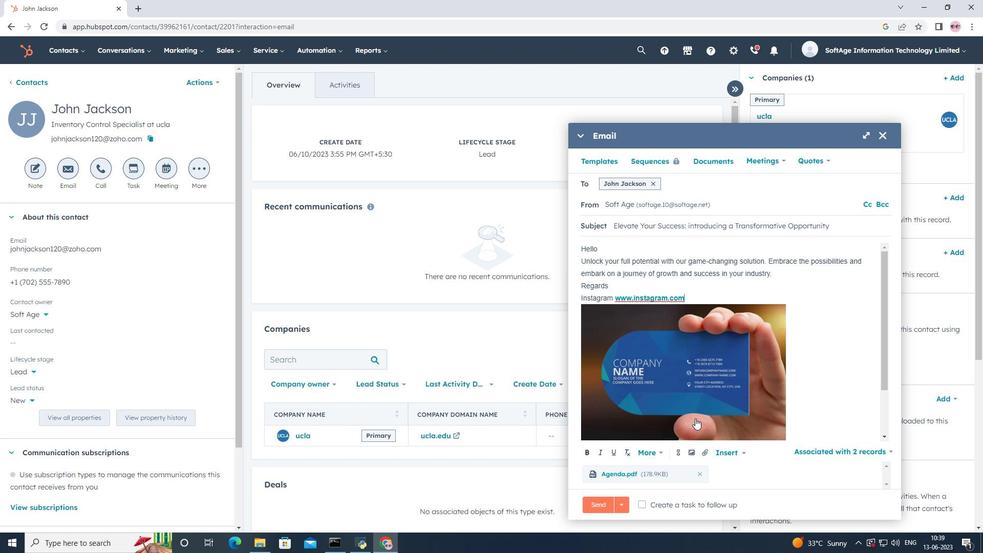 
Action: Mouse scrolled (695, 417) with delta (0, 0)
Screenshot: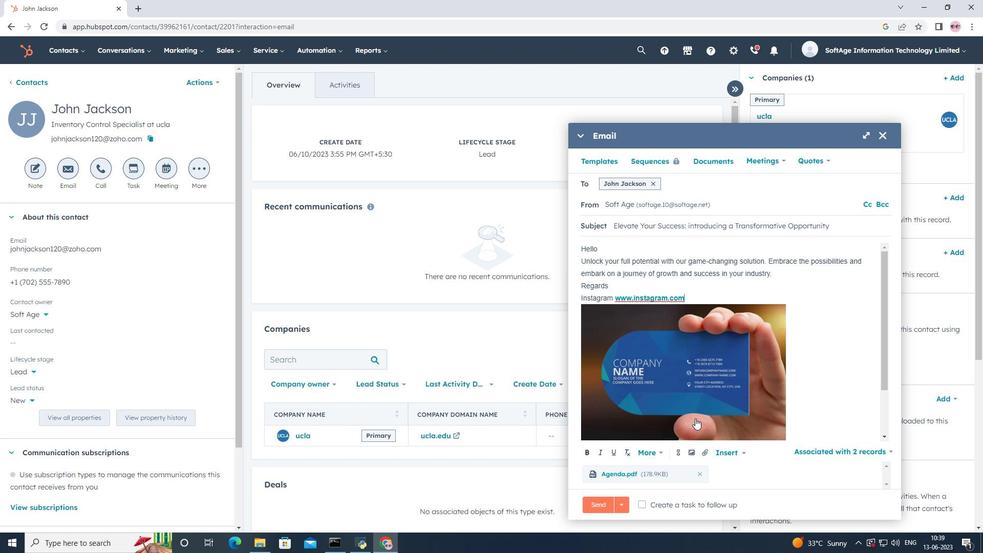 
Action: Mouse moved to (646, 505)
Screenshot: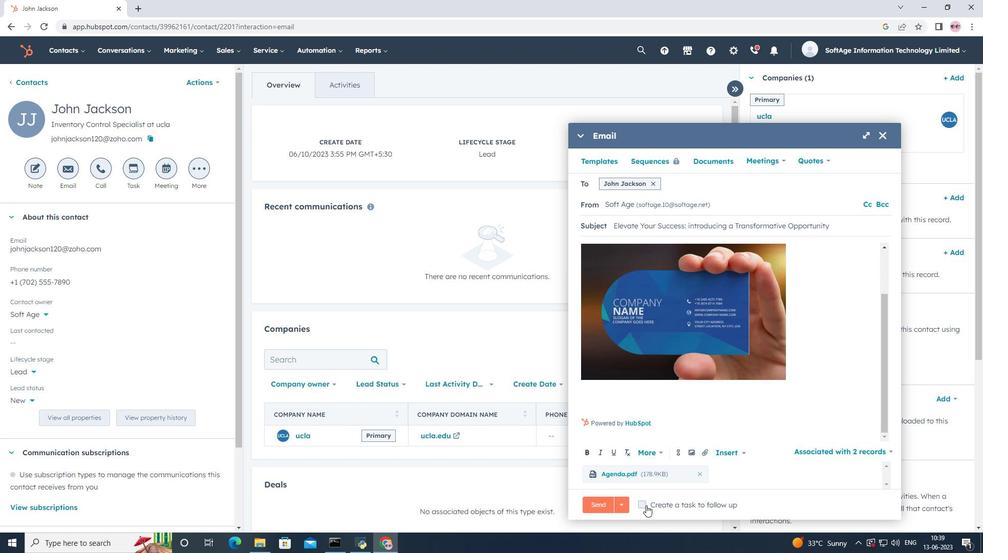 
Action: Mouse pressed left at (646, 505)
Screenshot: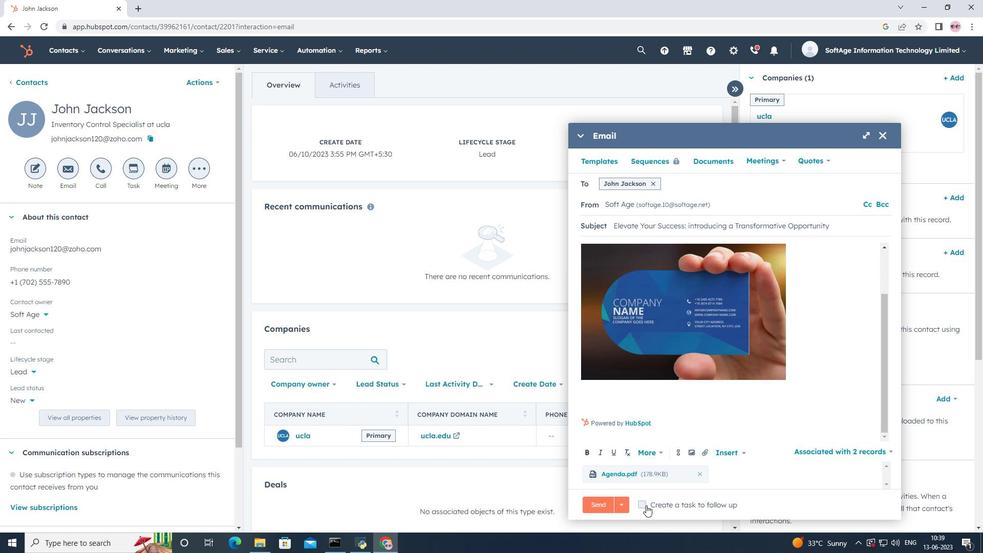
Action: Mouse moved to (840, 503)
Screenshot: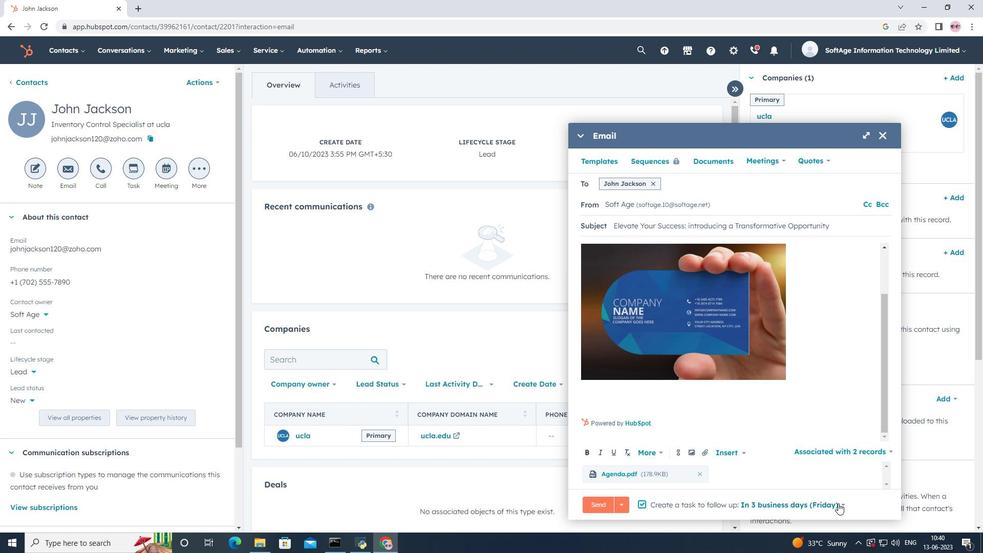 
Action: Mouse pressed left at (840, 503)
Screenshot: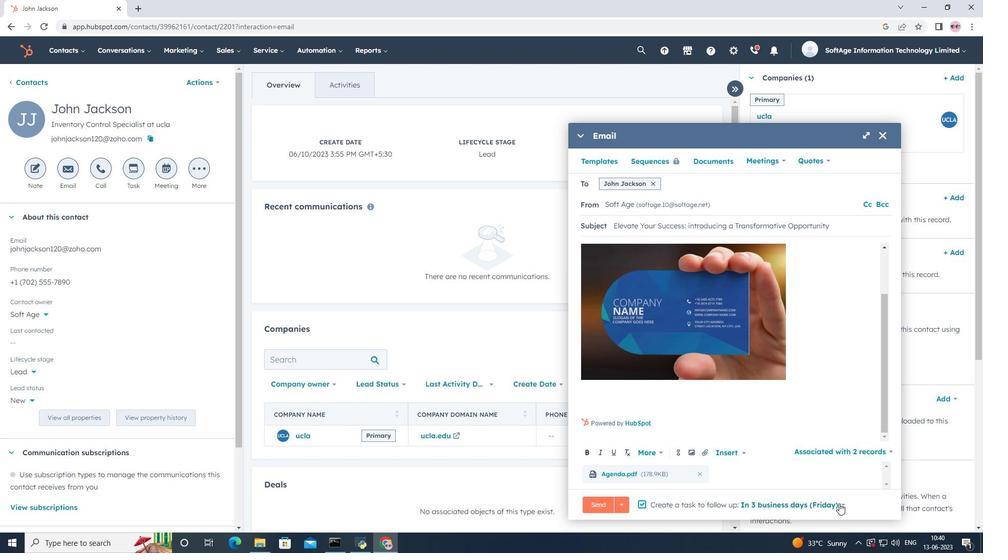 
Action: Mouse moved to (772, 432)
Screenshot: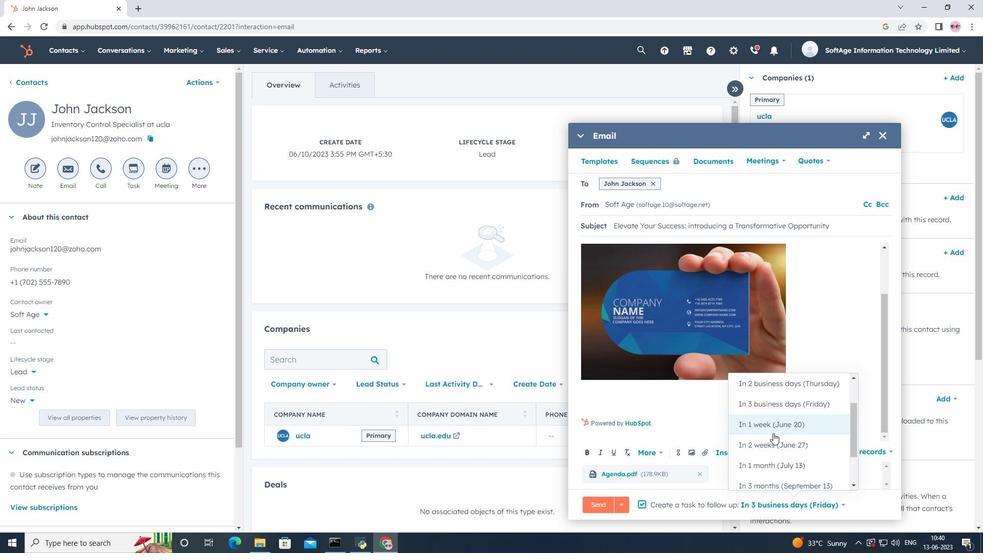 
Action: Mouse pressed left at (772, 432)
Screenshot: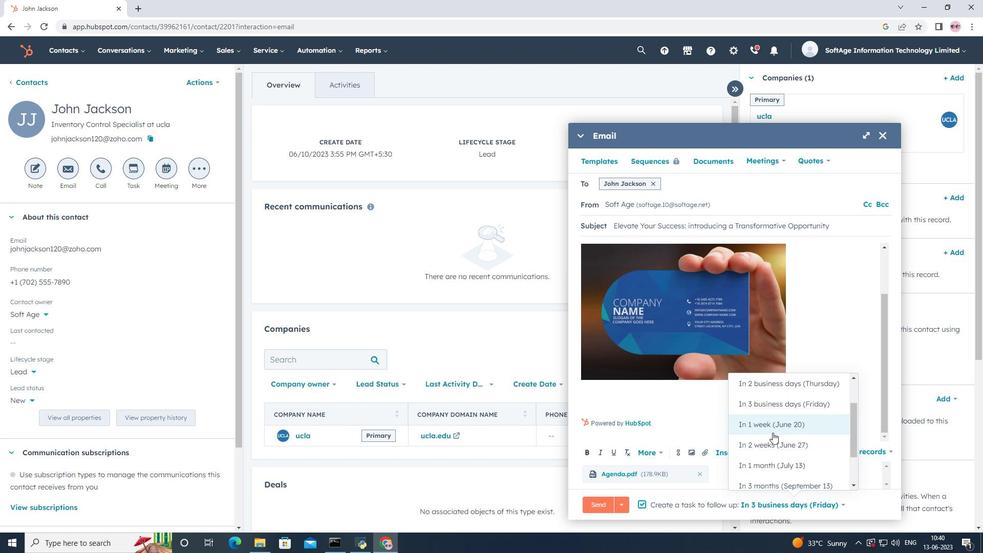 
Action: Mouse moved to (760, 460)
Screenshot: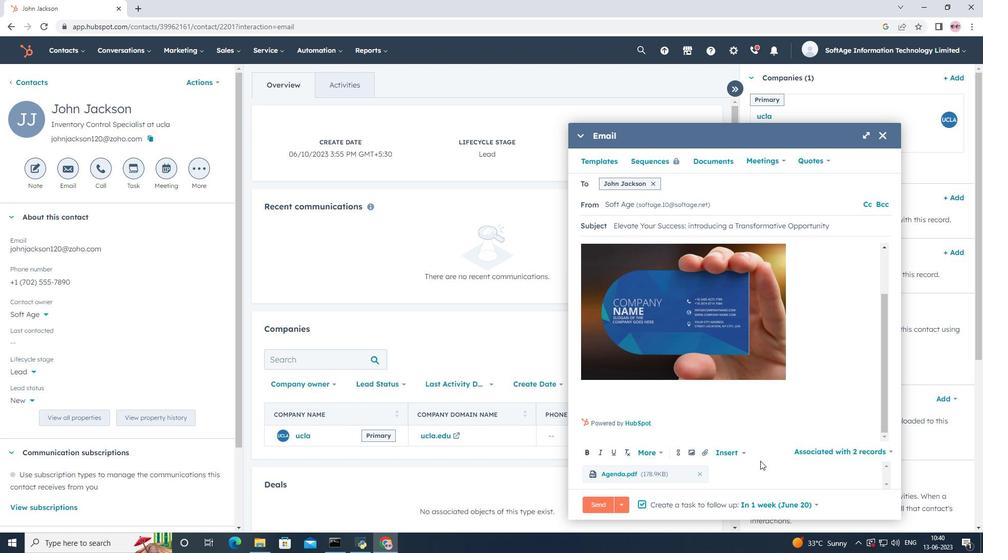 
Action: Mouse scrolled (760, 460) with delta (0, 0)
Screenshot: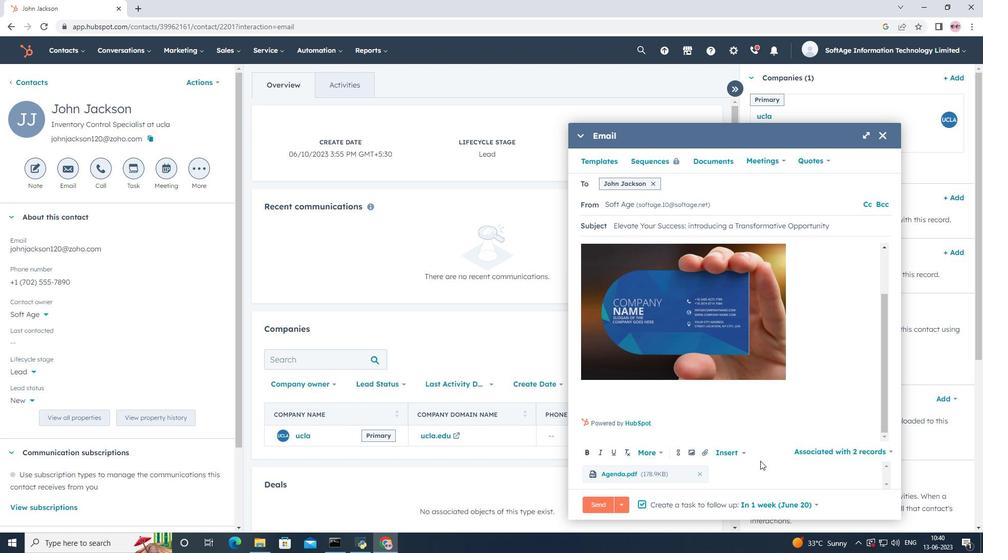 
Action: Mouse scrolled (760, 460) with delta (0, 0)
Screenshot: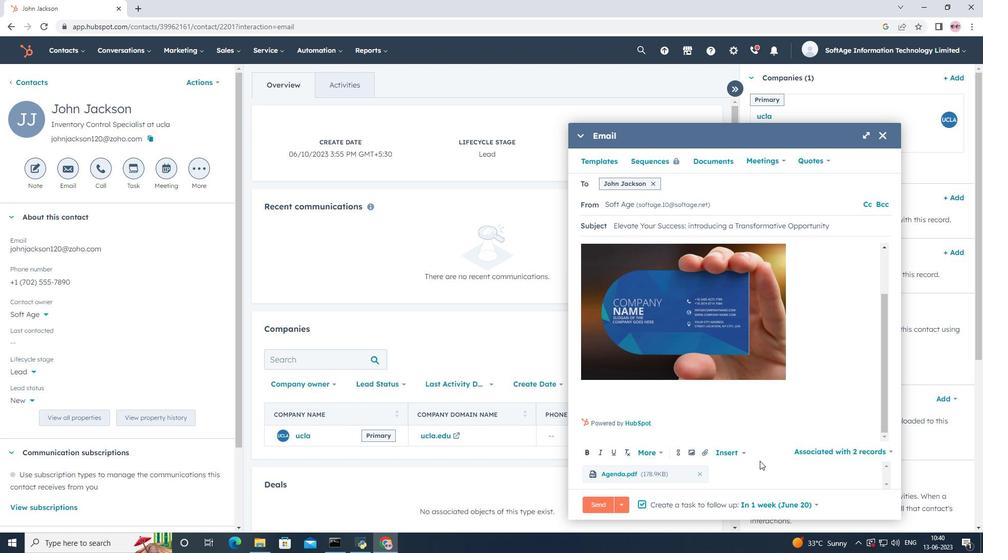 
Action: Mouse scrolled (760, 460) with delta (0, 0)
Screenshot: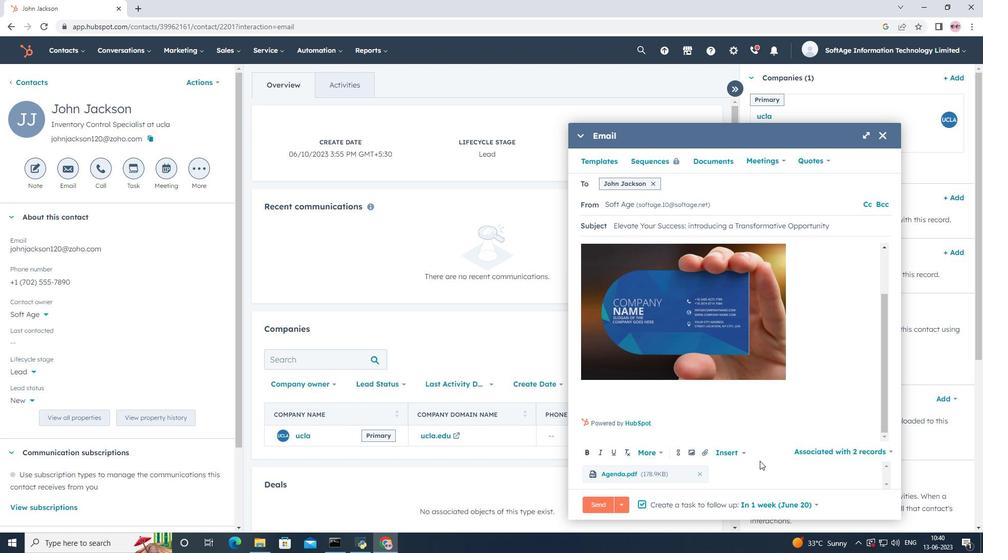 
Action: Mouse scrolled (760, 460) with delta (0, 0)
Screenshot: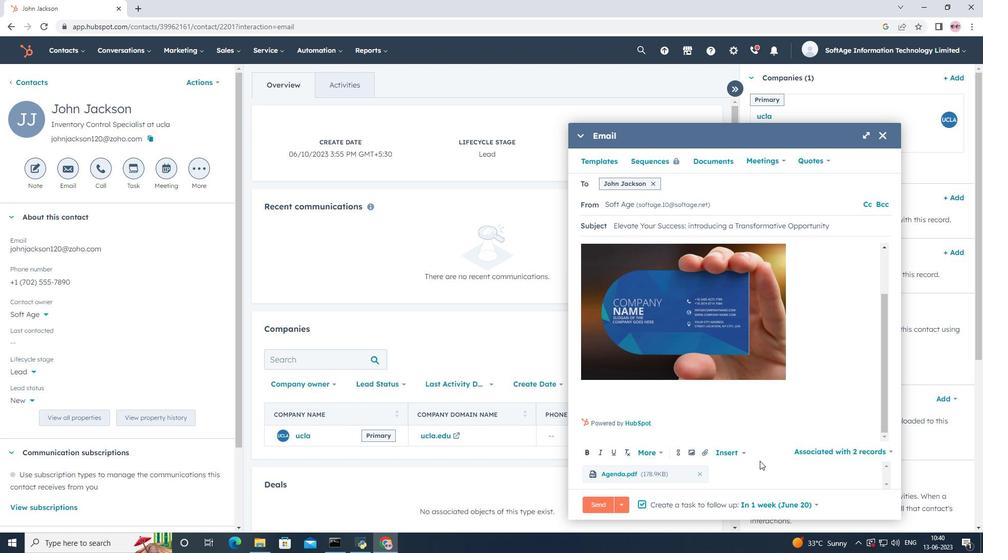 
Action: Mouse moved to (606, 505)
Screenshot: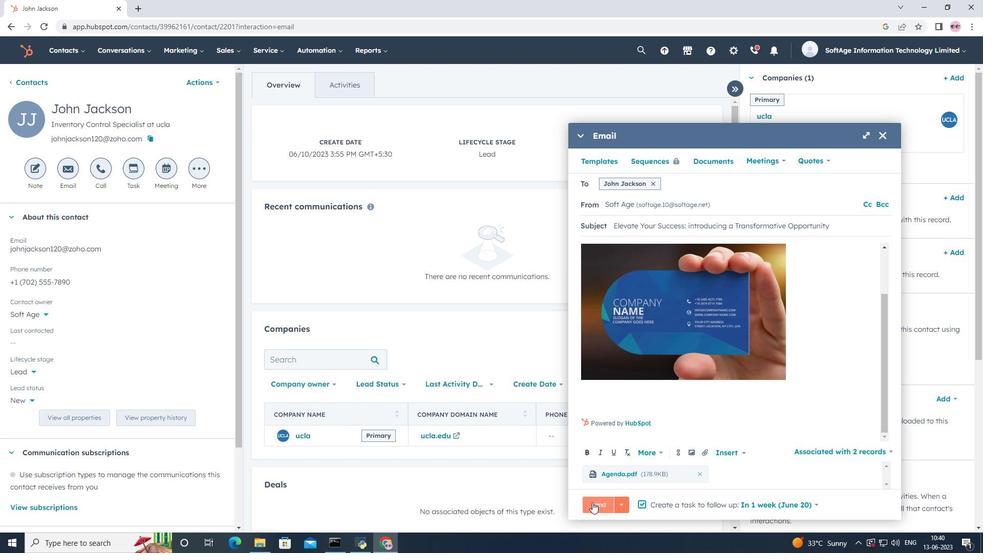 
Action: Mouse pressed left at (606, 505)
Screenshot: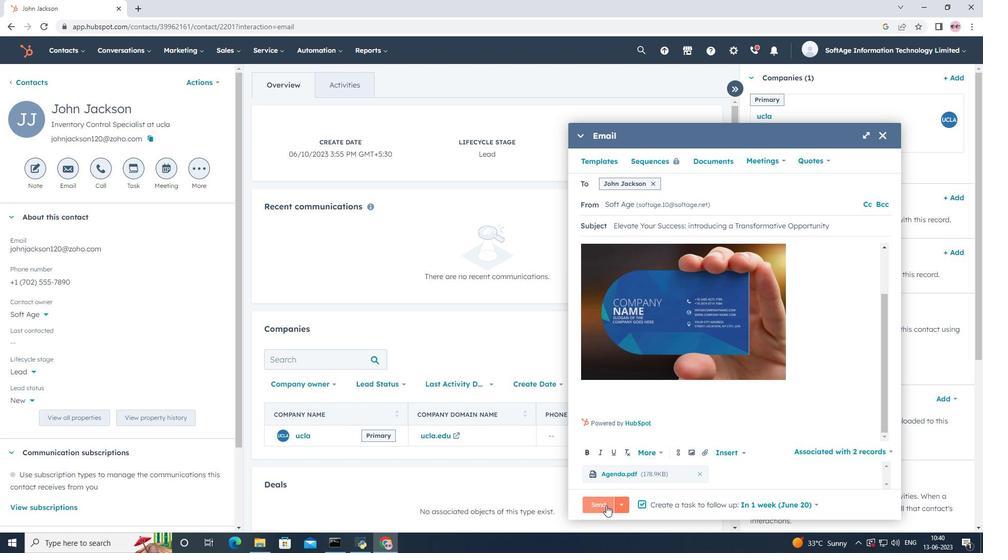 
Action: Mouse moved to (504, 239)
Screenshot: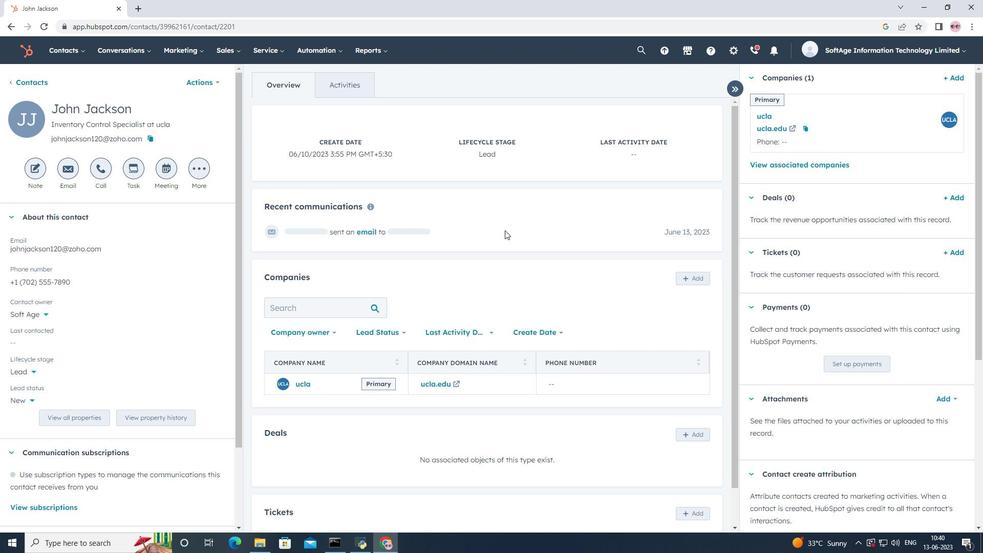 
Action: Mouse scrolled (504, 239) with delta (0, 0)
Screenshot: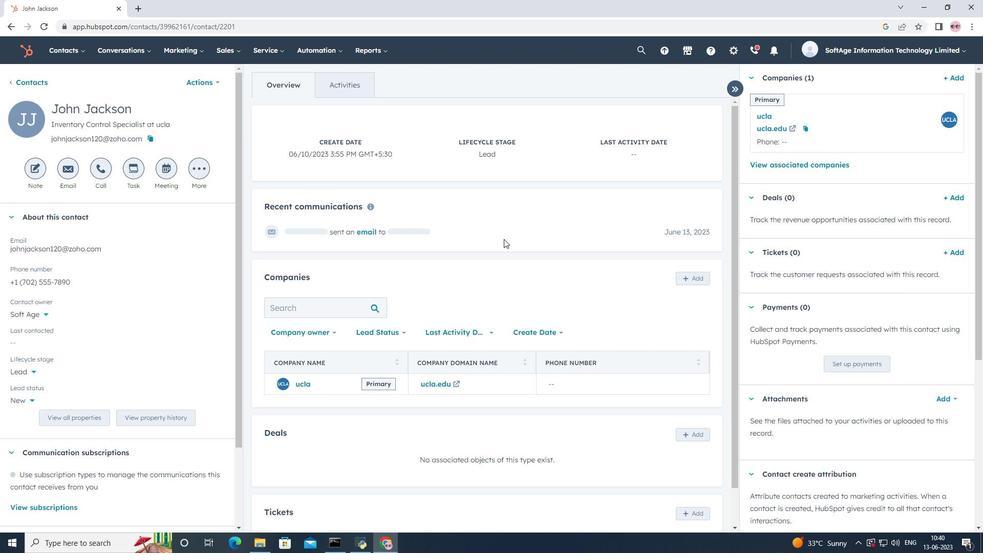 
Action: Mouse scrolled (504, 239) with delta (0, 0)
Screenshot: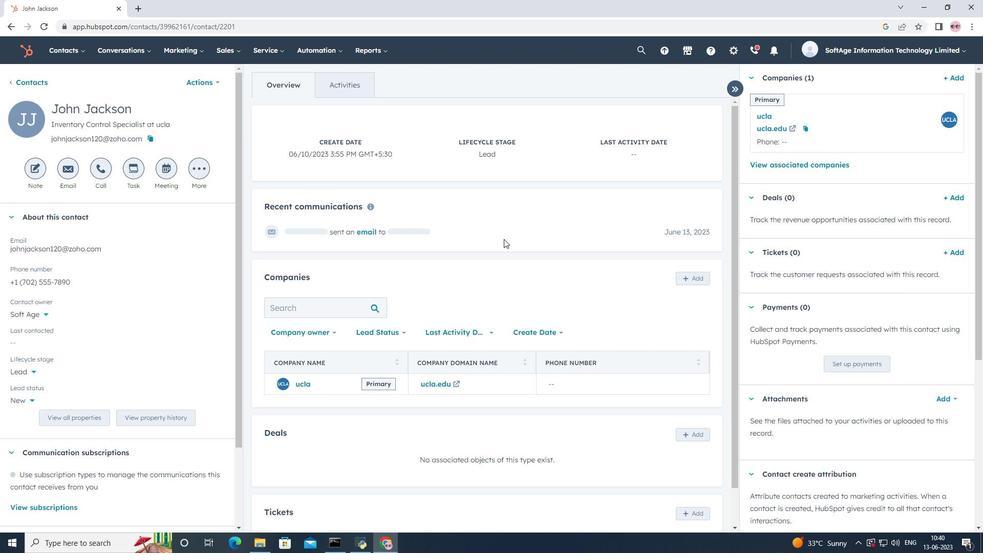 
Action: Mouse scrolled (504, 239) with delta (0, 0)
Screenshot: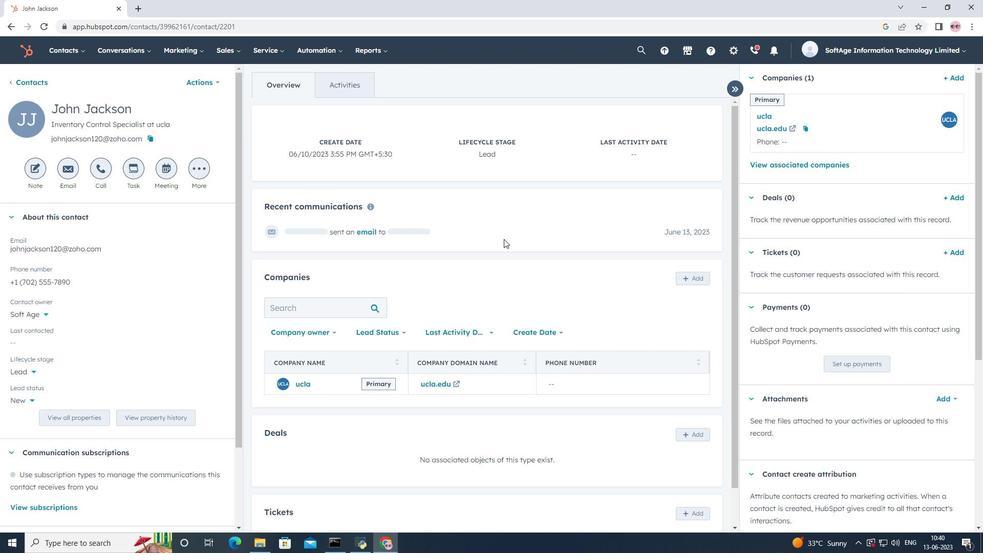 
Action: Mouse scrolled (504, 239) with delta (0, 0)
Screenshot: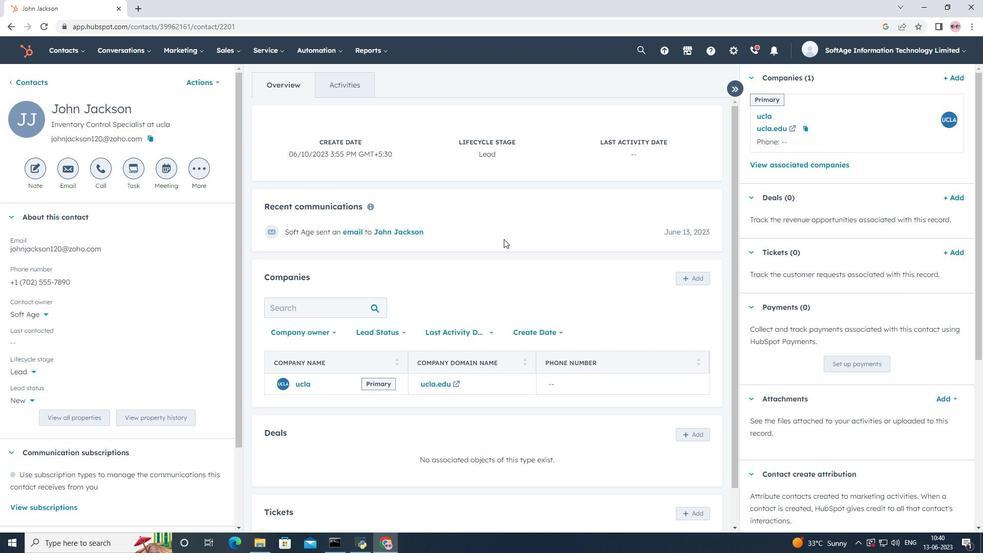 
Action: Mouse scrolled (504, 239) with delta (0, 0)
Screenshot: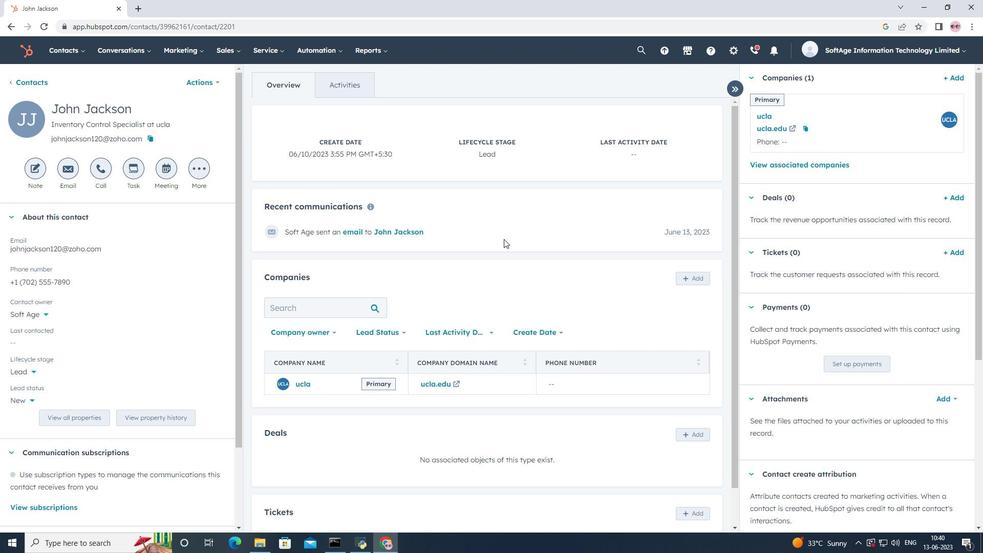 
Action: Mouse scrolled (504, 238) with delta (0, 0)
Screenshot: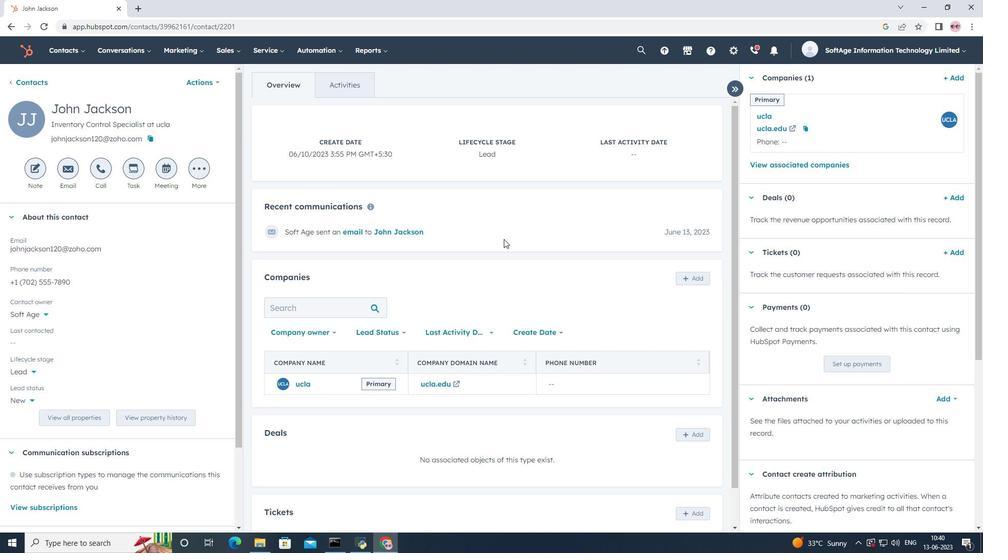 
Action: Mouse scrolled (504, 238) with delta (0, 0)
Screenshot: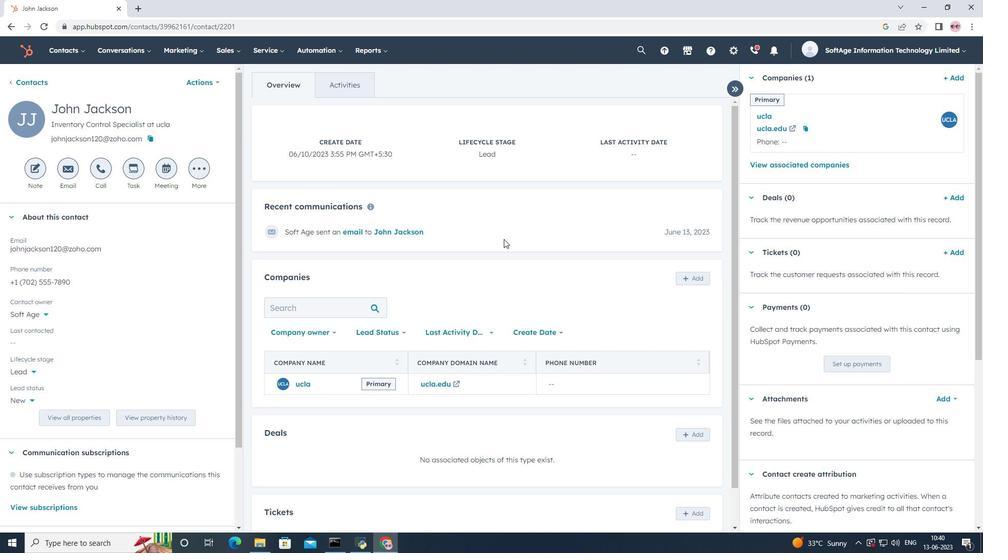
Action: Mouse scrolled (504, 238) with delta (0, 0)
Screenshot: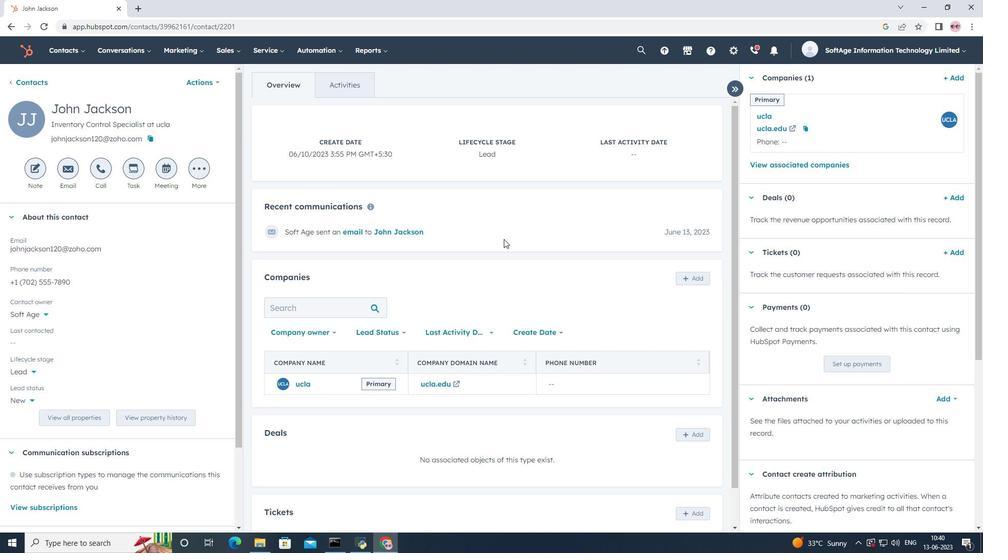 
Action: Mouse scrolled (504, 238) with delta (0, 0)
Screenshot: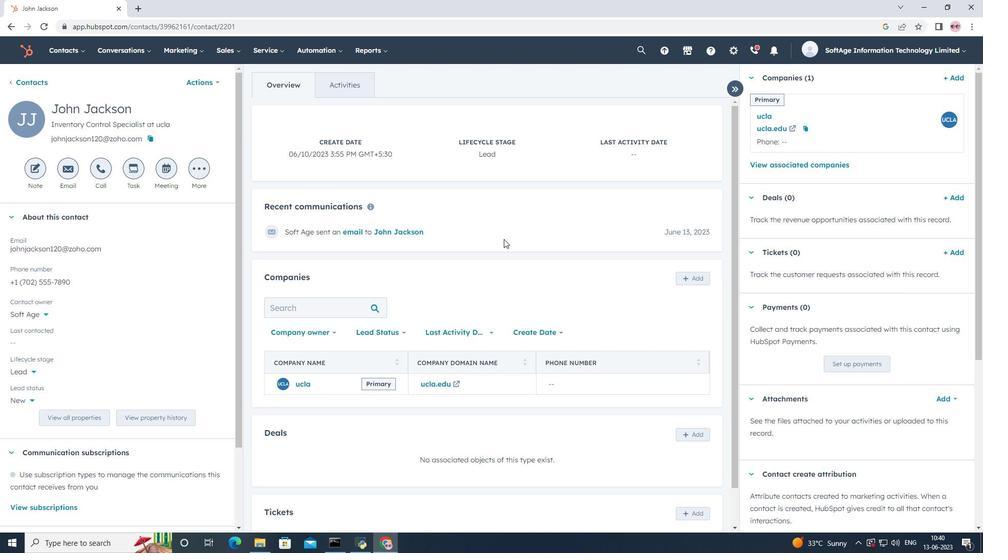
